Task: Search one way flight ticket for 2 adults, 4 children and 1 infant on lap in business from Huntsville: Huntsville International Airport(carl T. Jones Field) to Fort Wayne: Fort Wayne International Airport on 5-4-2023. Choice of flights is Royal air maroc. Number of bags: 8 checked bags. Price is upto 98000. Outbound departure time preference is 23:30.
Action: Mouse moved to (323, 269)
Screenshot: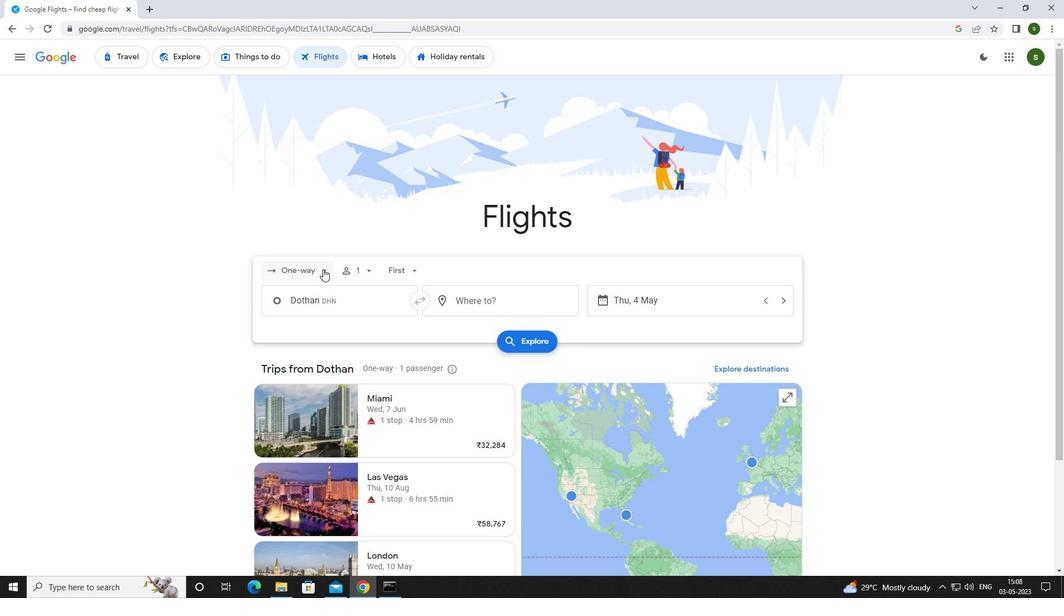 
Action: Mouse pressed left at (323, 269)
Screenshot: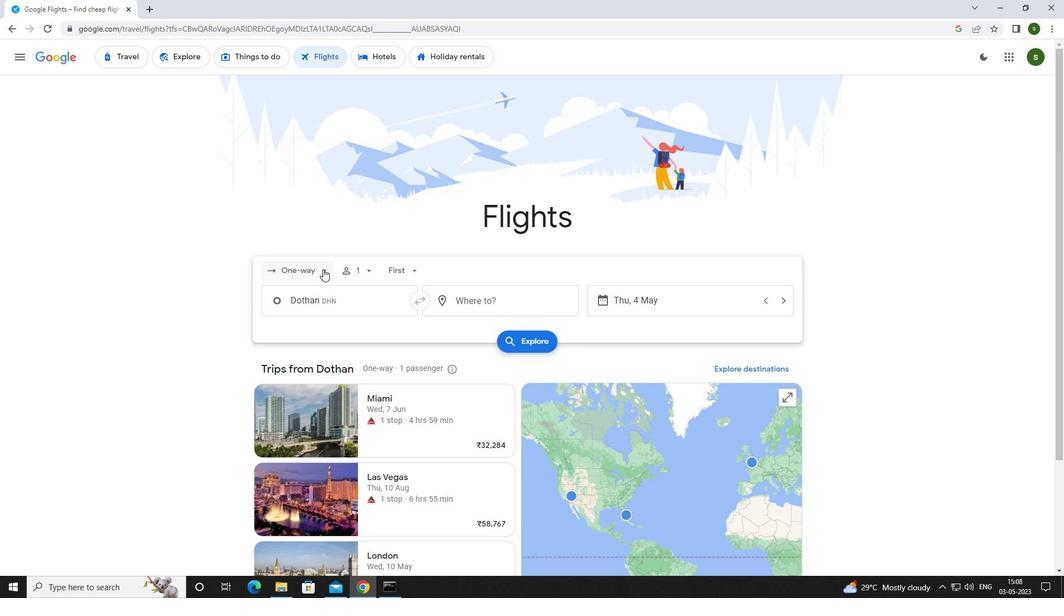 
Action: Mouse moved to (327, 321)
Screenshot: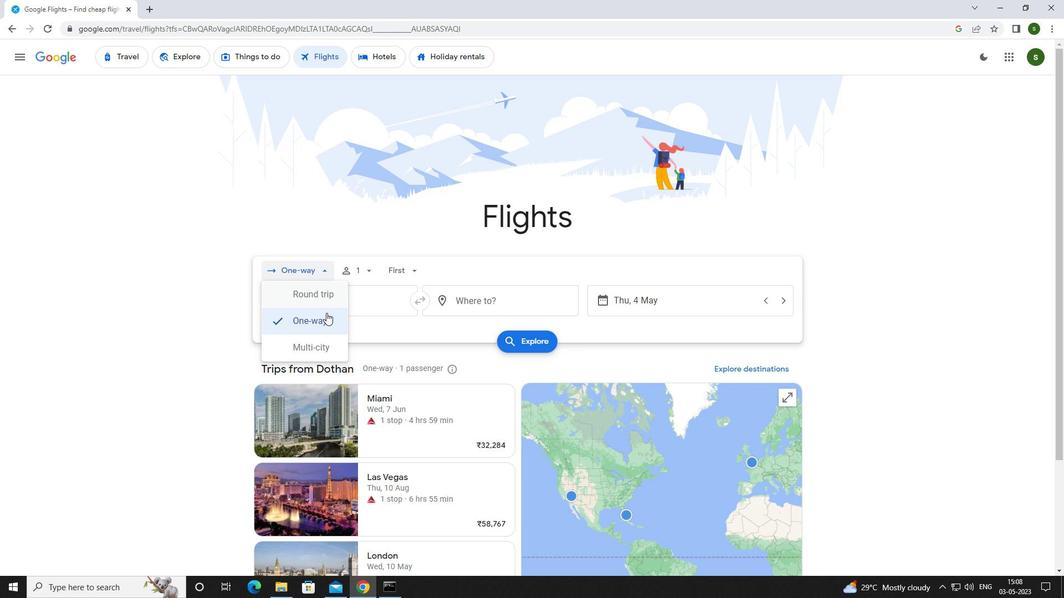 
Action: Mouse pressed left at (327, 321)
Screenshot: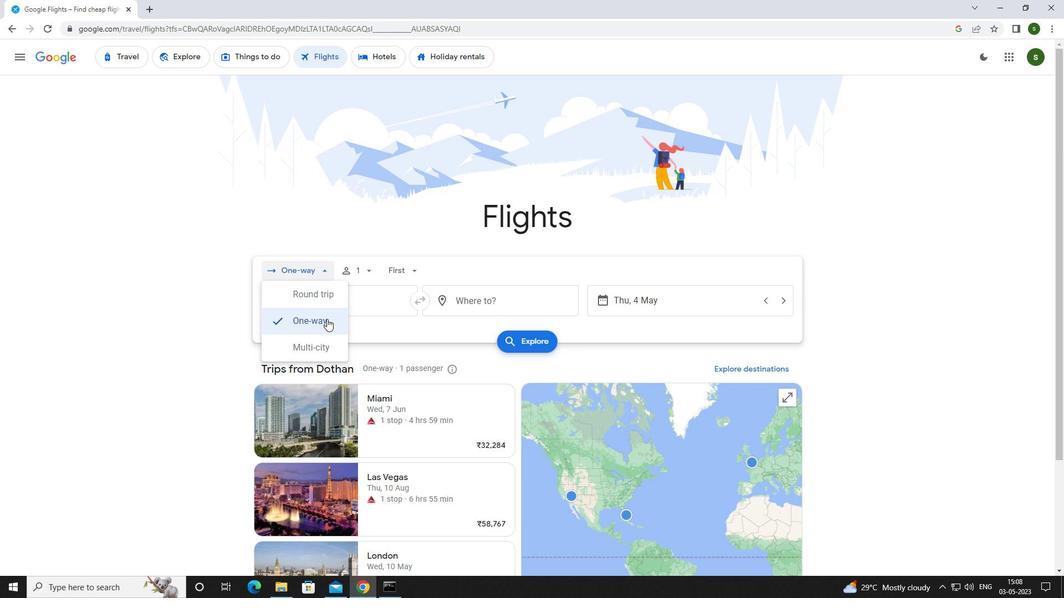 
Action: Mouse moved to (362, 267)
Screenshot: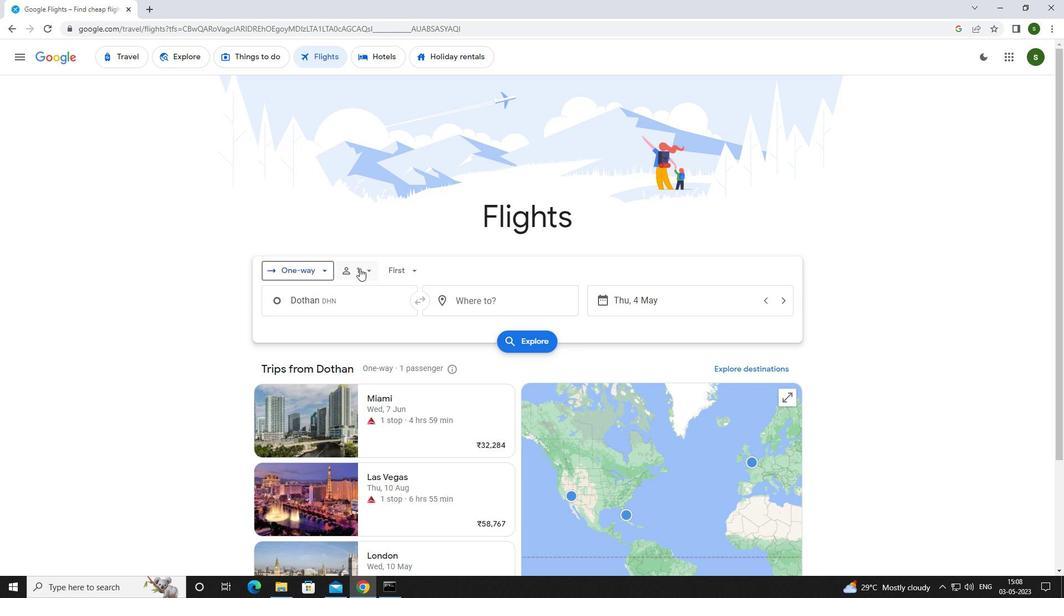 
Action: Mouse pressed left at (362, 267)
Screenshot: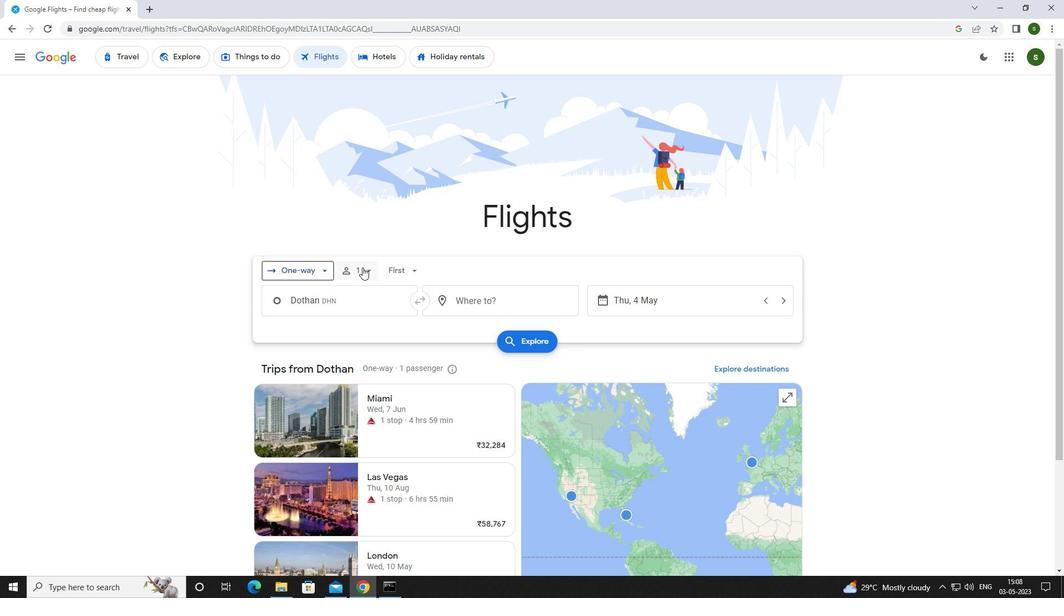
Action: Mouse moved to (451, 300)
Screenshot: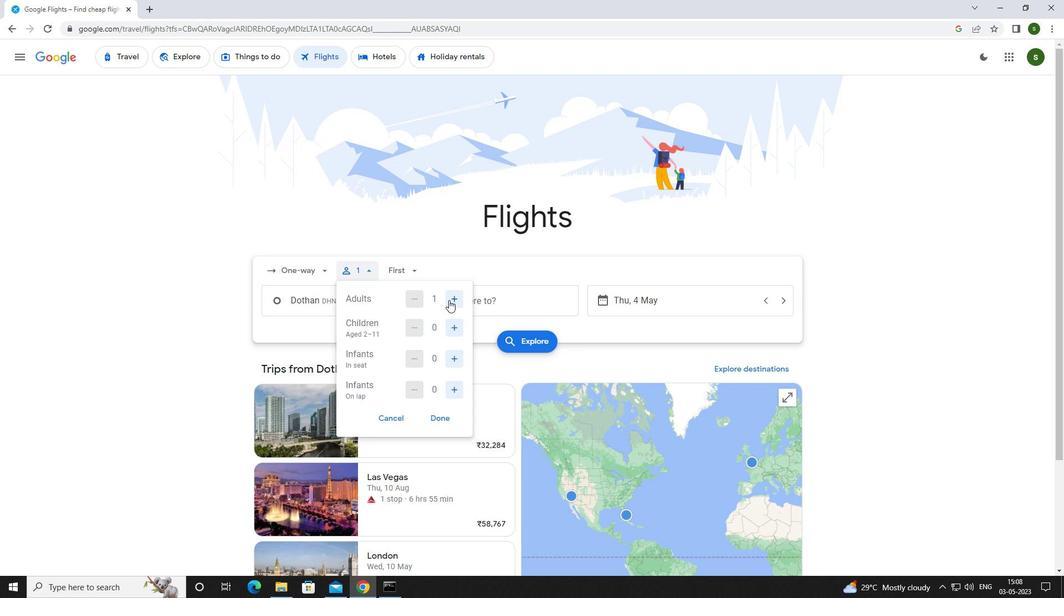
Action: Mouse pressed left at (451, 300)
Screenshot: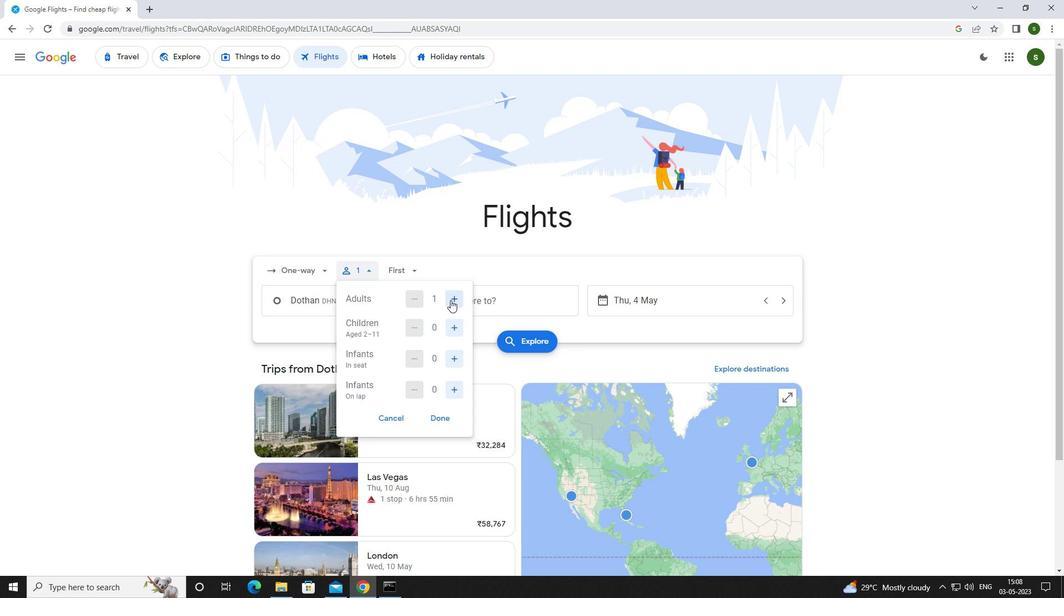 
Action: Mouse moved to (454, 322)
Screenshot: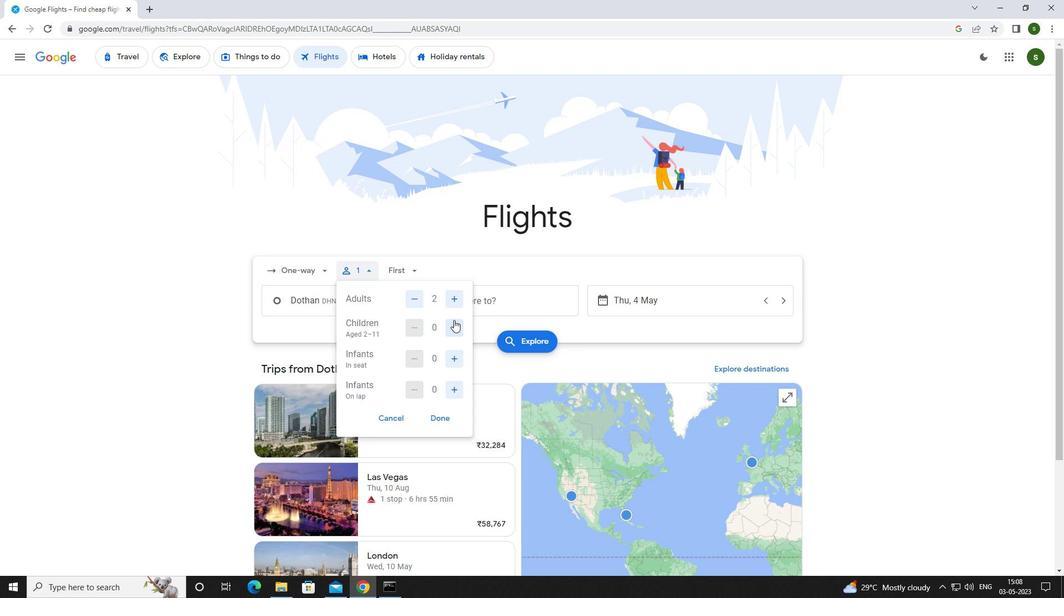 
Action: Mouse pressed left at (454, 322)
Screenshot: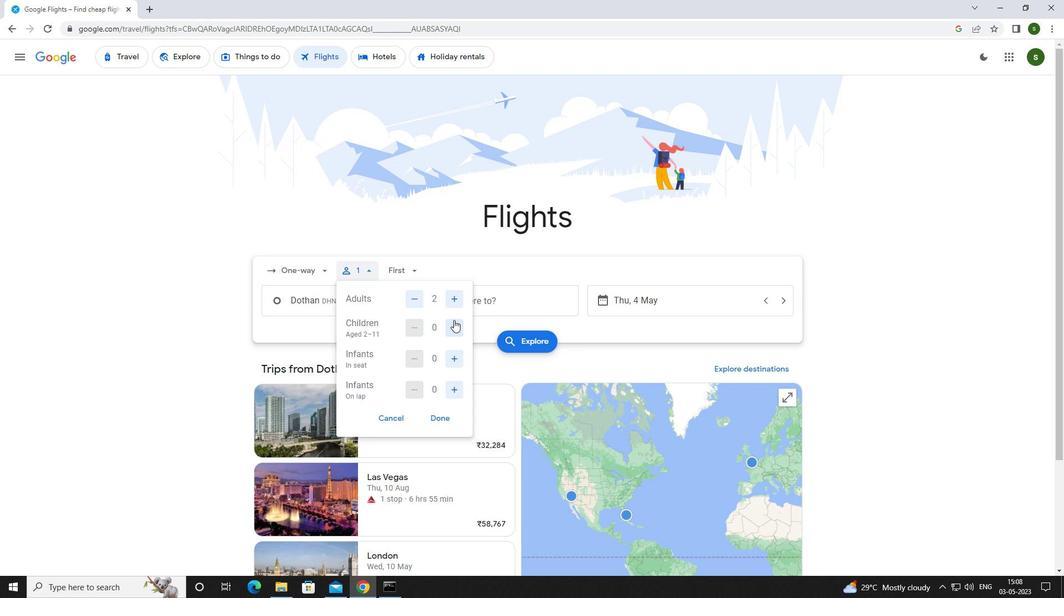 
Action: Mouse pressed left at (454, 322)
Screenshot: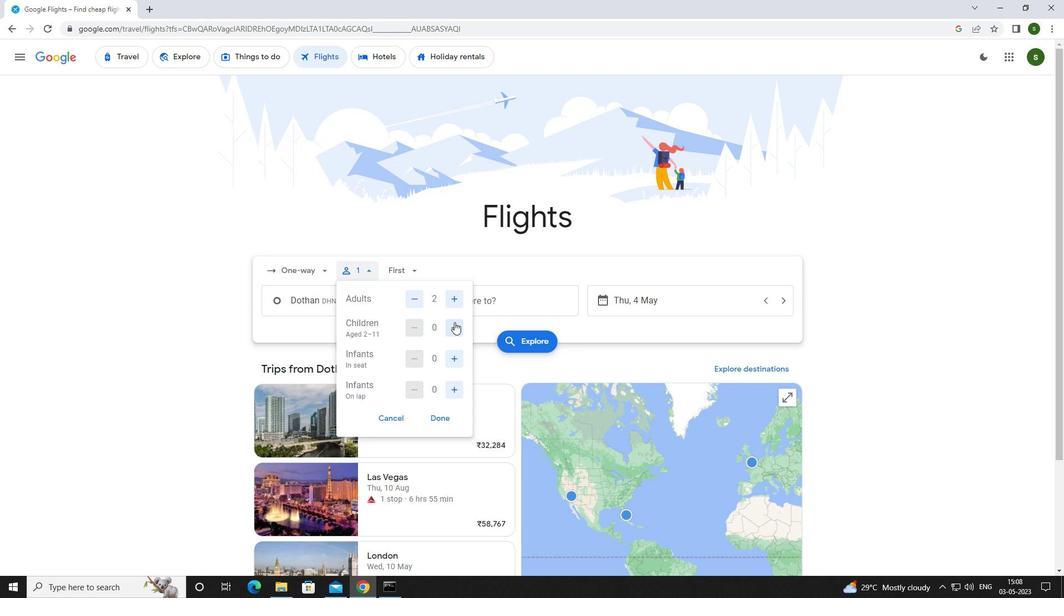 
Action: Mouse pressed left at (454, 322)
Screenshot: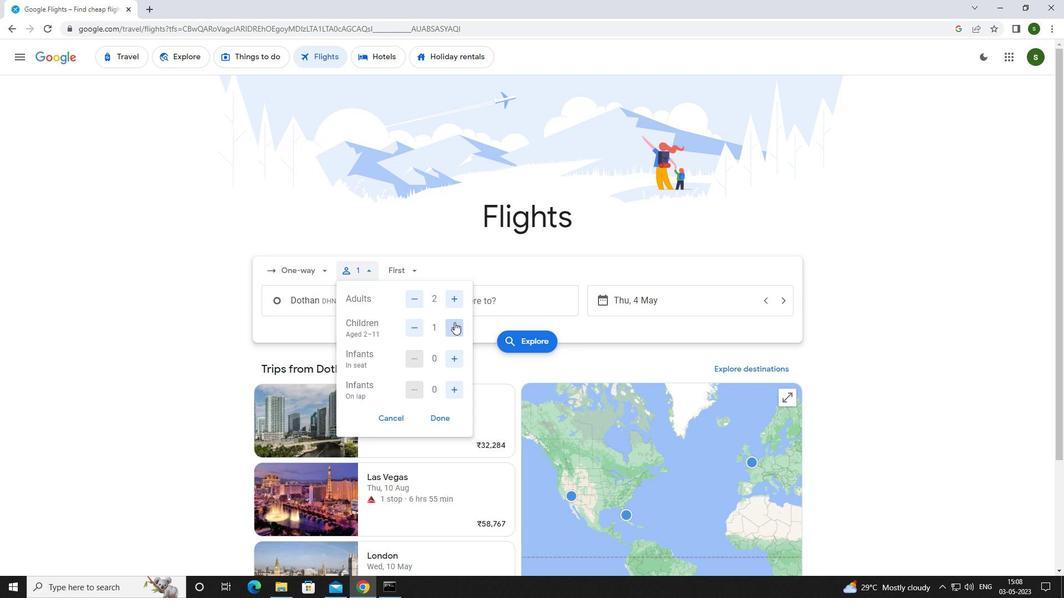 
Action: Mouse pressed left at (454, 322)
Screenshot: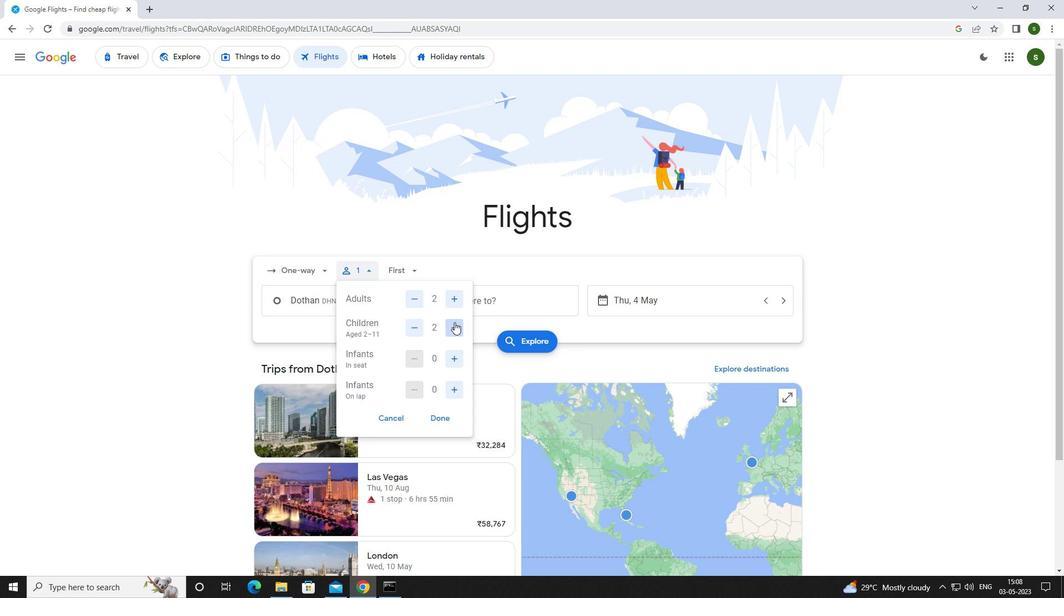 
Action: Mouse moved to (455, 391)
Screenshot: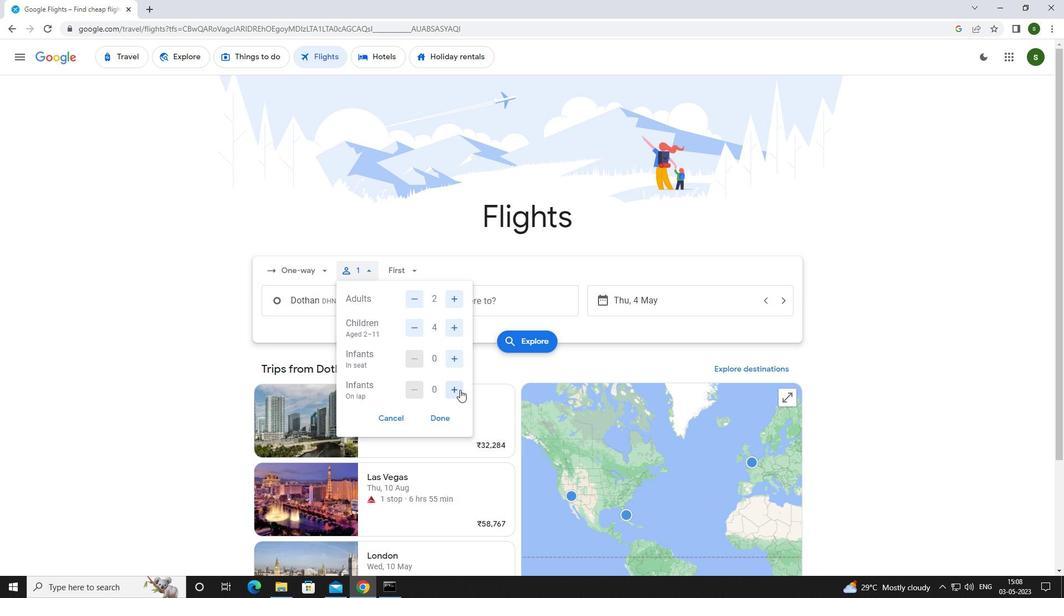 
Action: Mouse pressed left at (455, 391)
Screenshot: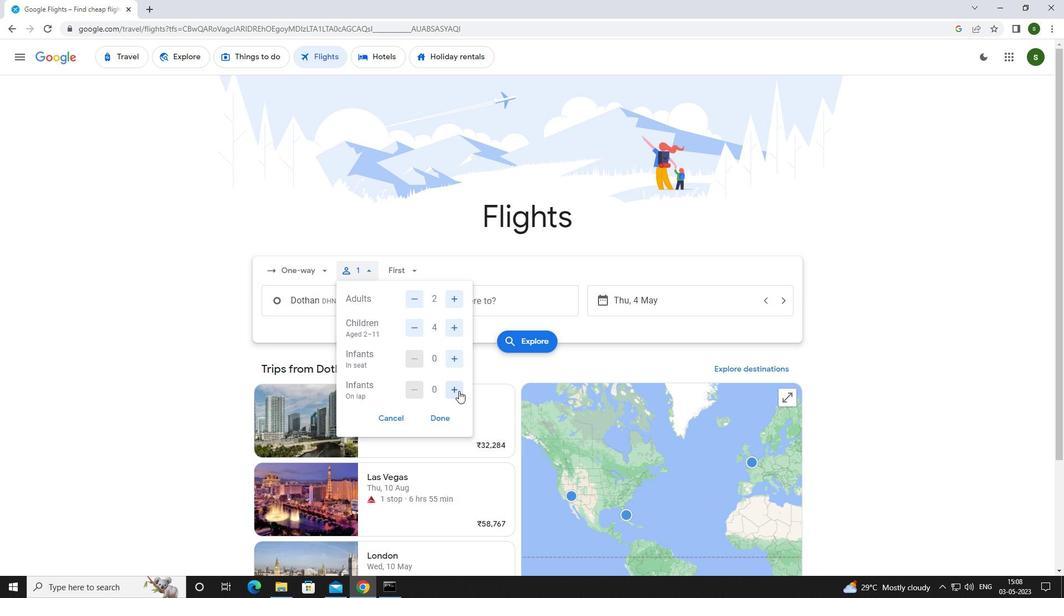 
Action: Mouse moved to (414, 268)
Screenshot: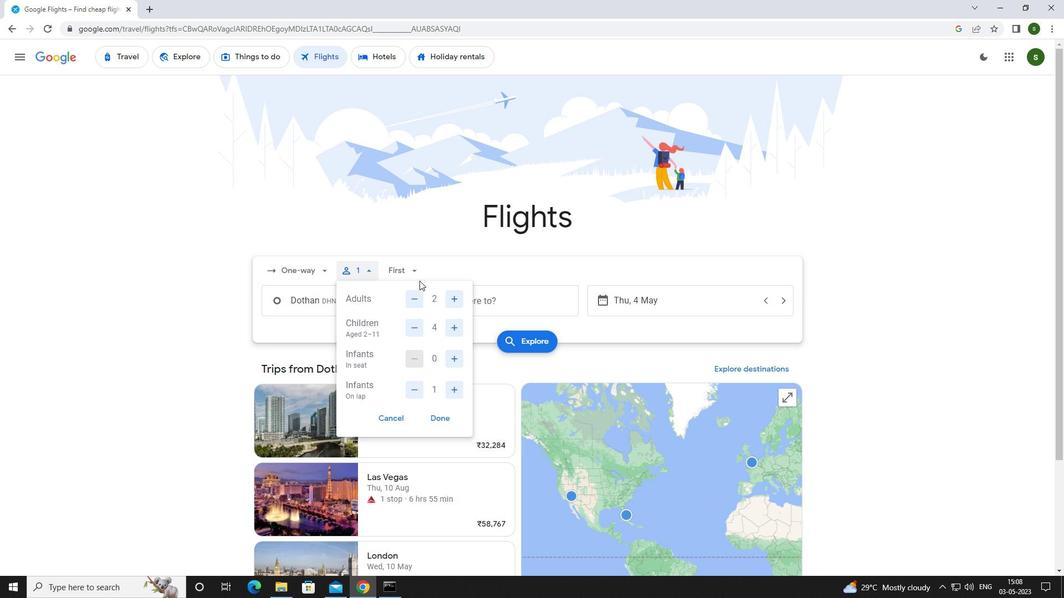 
Action: Mouse pressed left at (414, 268)
Screenshot: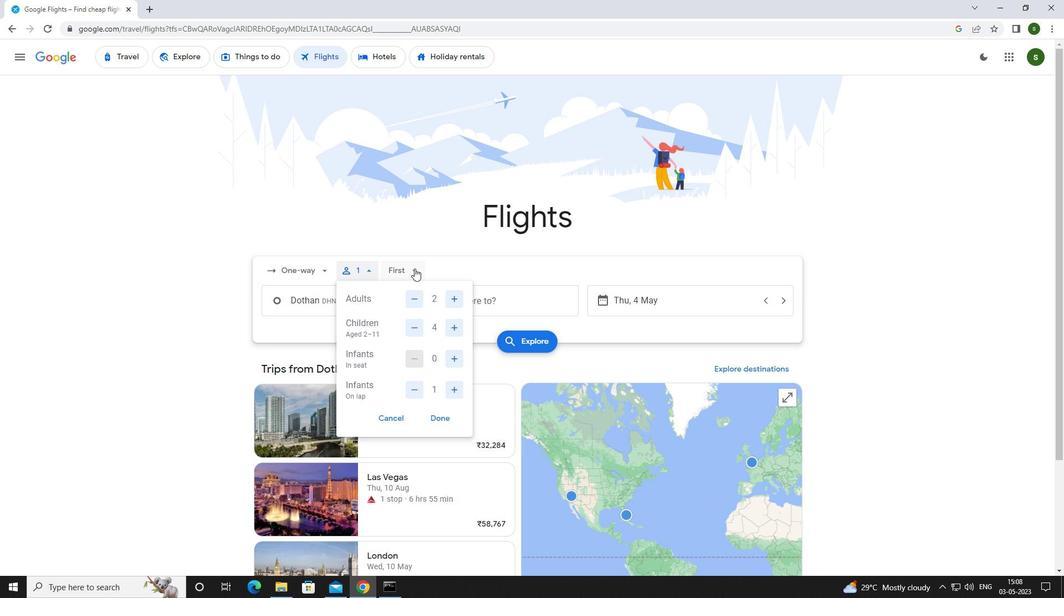 
Action: Mouse moved to (427, 344)
Screenshot: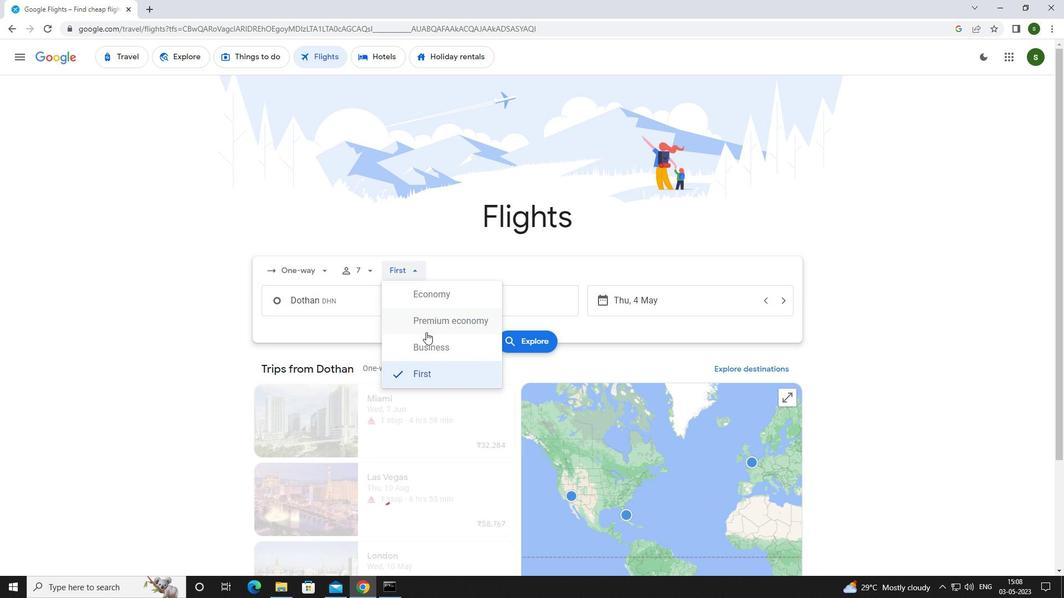 
Action: Mouse pressed left at (427, 344)
Screenshot: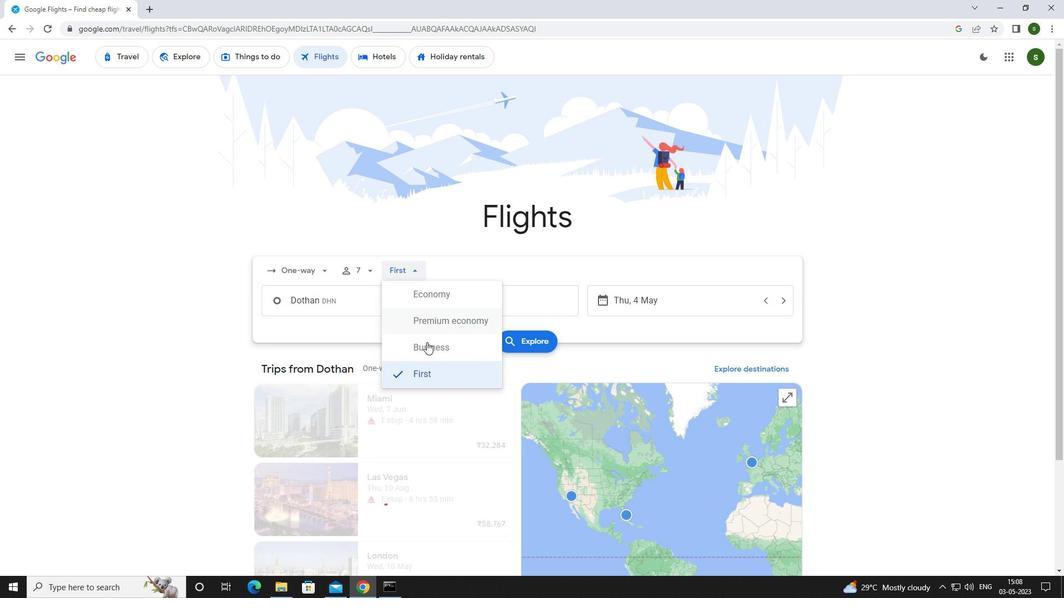 
Action: Mouse moved to (369, 308)
Screenshot: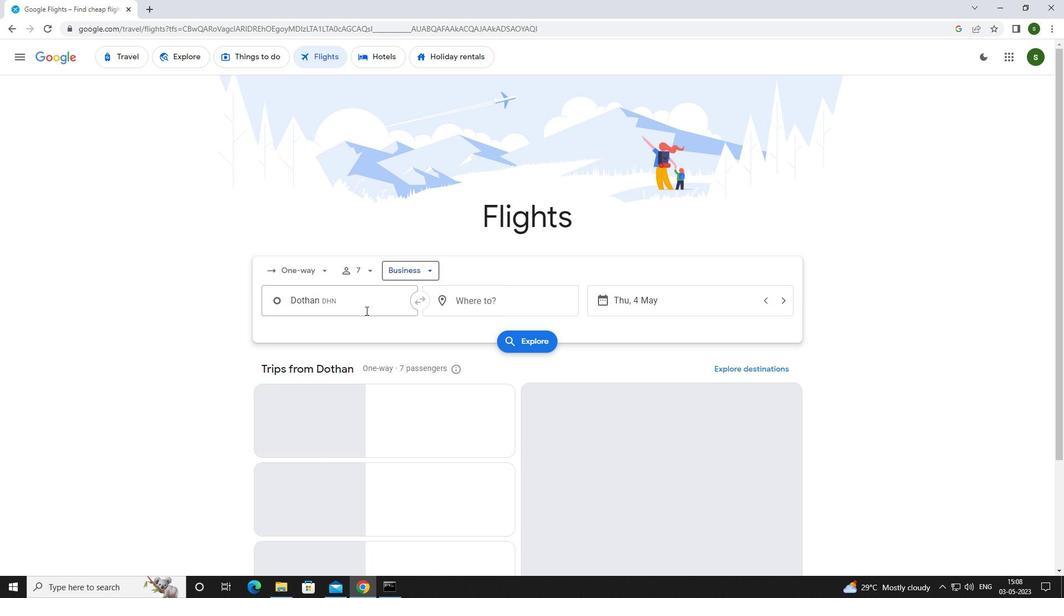 
Action: Mouse pressed left at (369, 308)
Screenshot: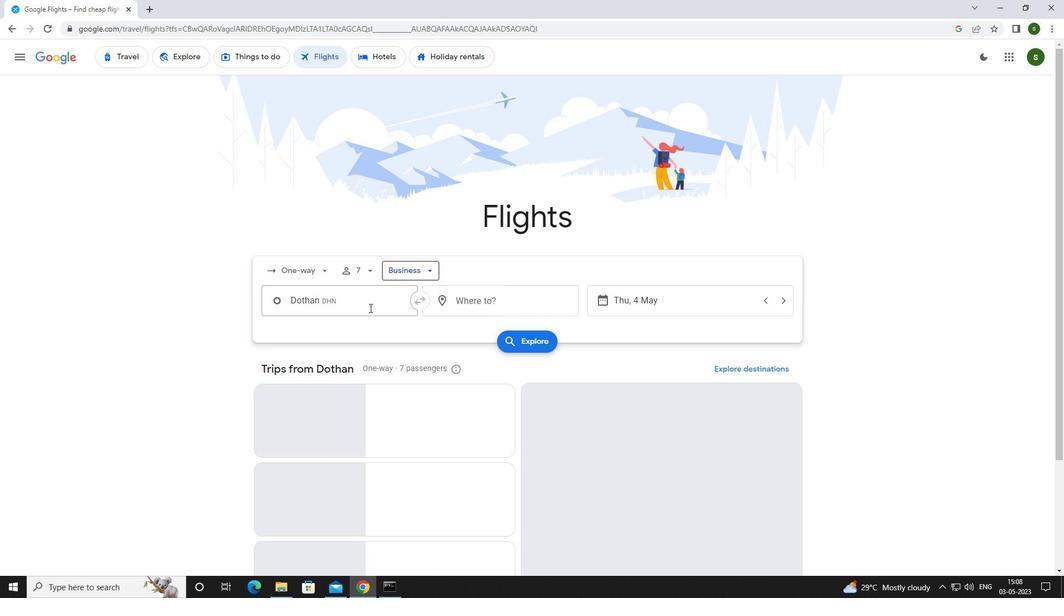 
Action: Mouse moved to (370, 306)
Screenshot: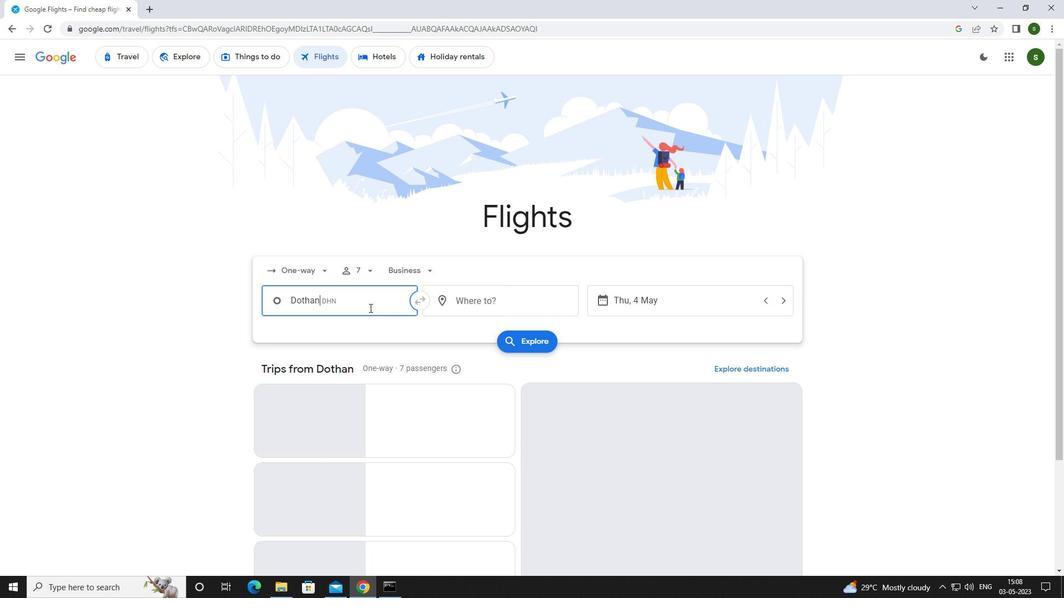 
Action: Key pressed <Key.caps_lock>h<Key.caps_lock>untsvill
Screenshot: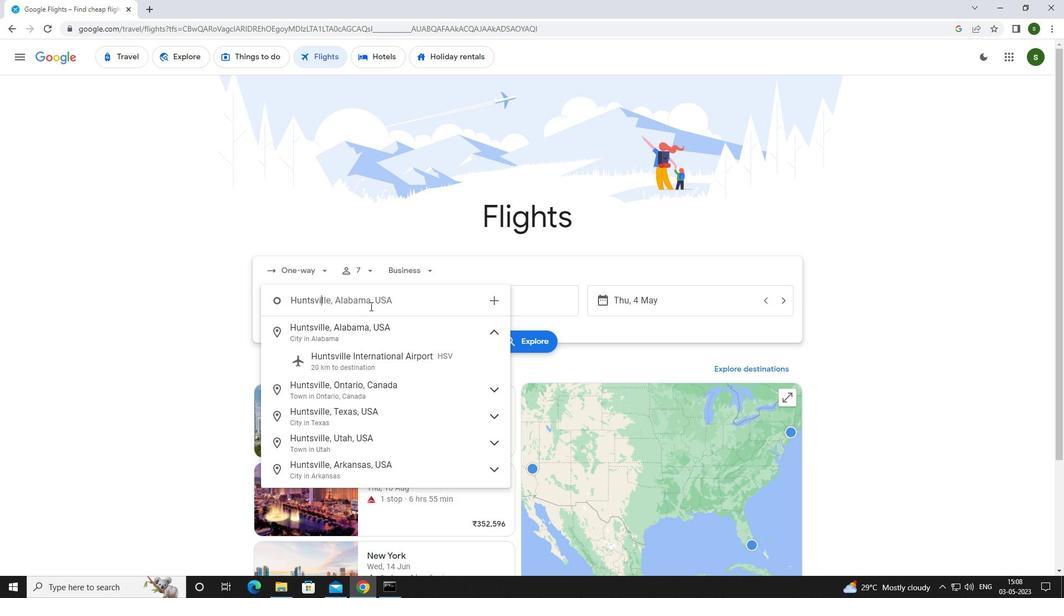 
Action: Mouse moved to (385, 354)
Screenshot: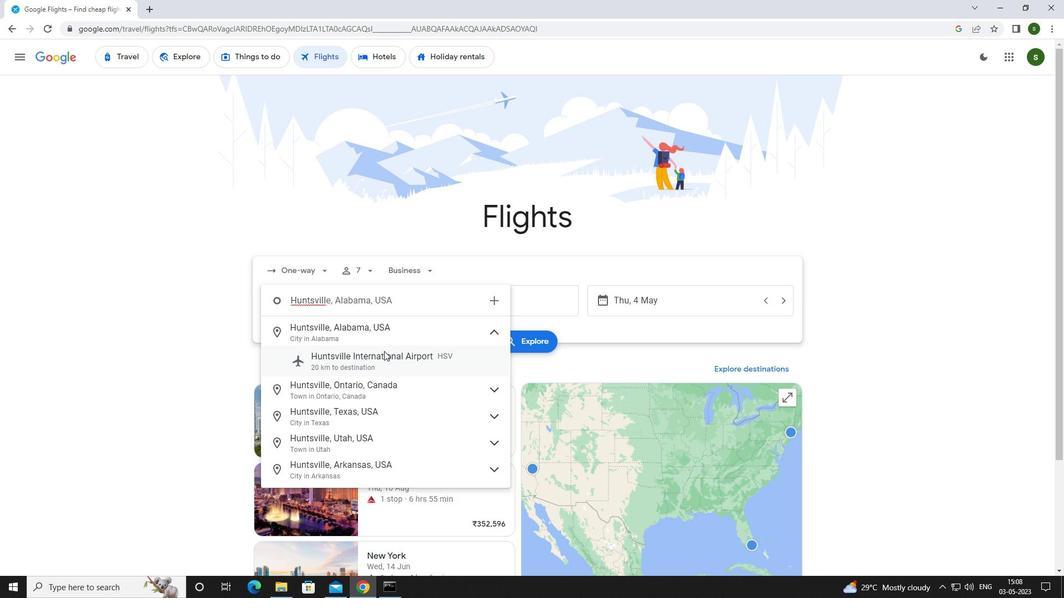 
Action: Mouse pressed left at (385, 354)
Screenshot: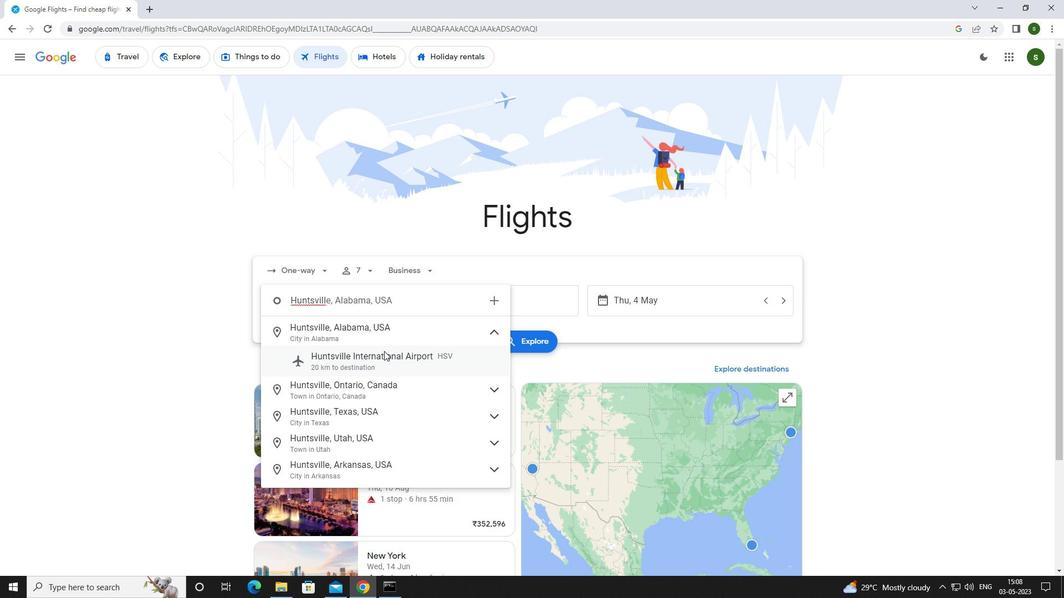 
Action: Mouse moved to (502, 308)
Screenshot: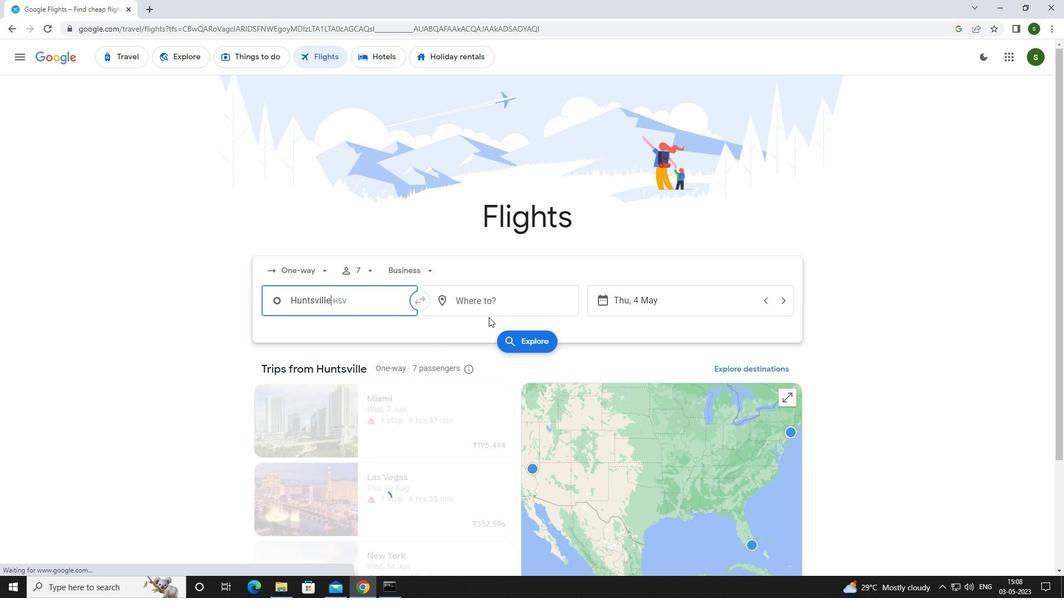
Action: Mouse pressed left at (502, 308)
Screenshot: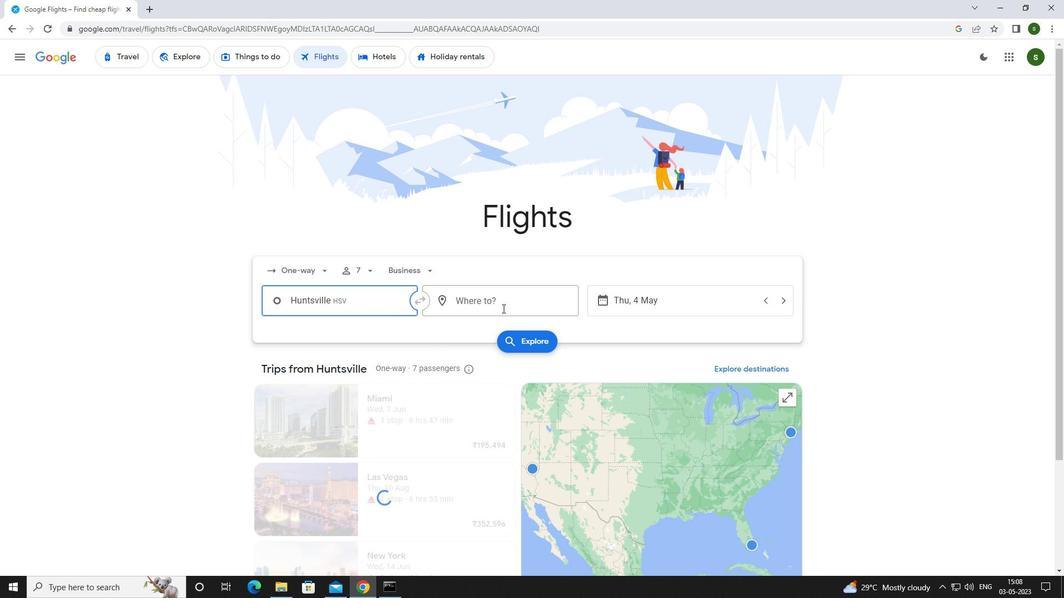 
Action: Mouse moved to (504, 307)
Screenshot: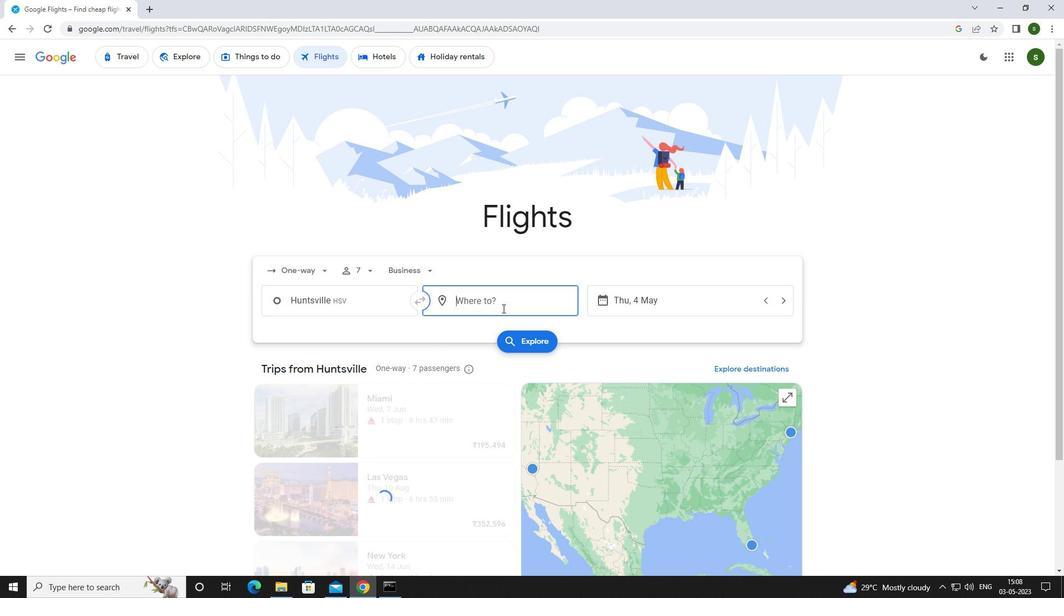 
Action: Key pressed <Key.caps_lock>f<Key.caps_lock>ort<Key.space><Key.caps_lock>w<Key.caps_lock>A
Screenshot: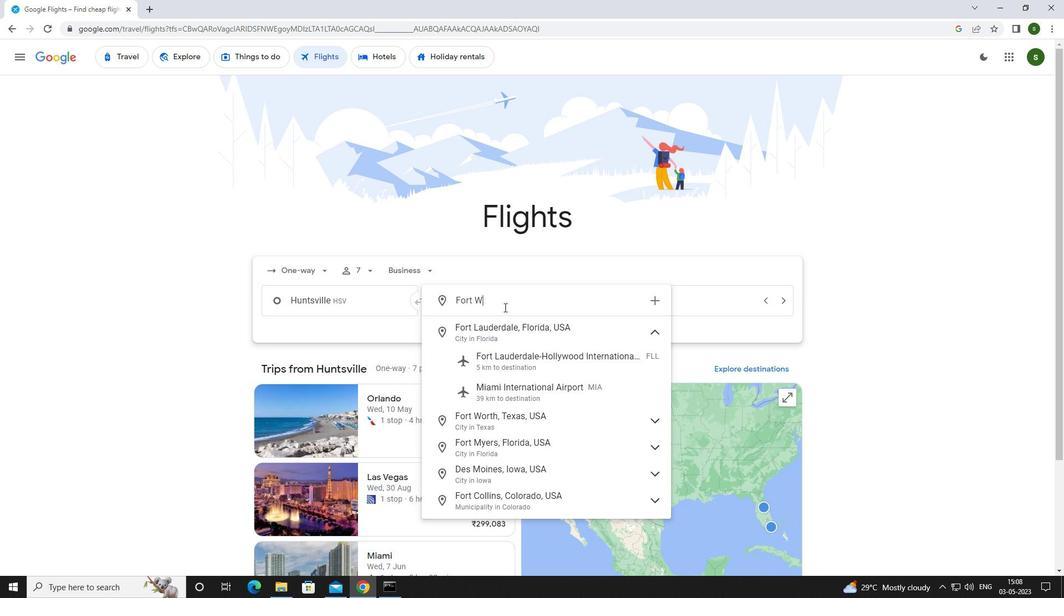 
Action: Mouse moved to (520, 359)
Screenshot: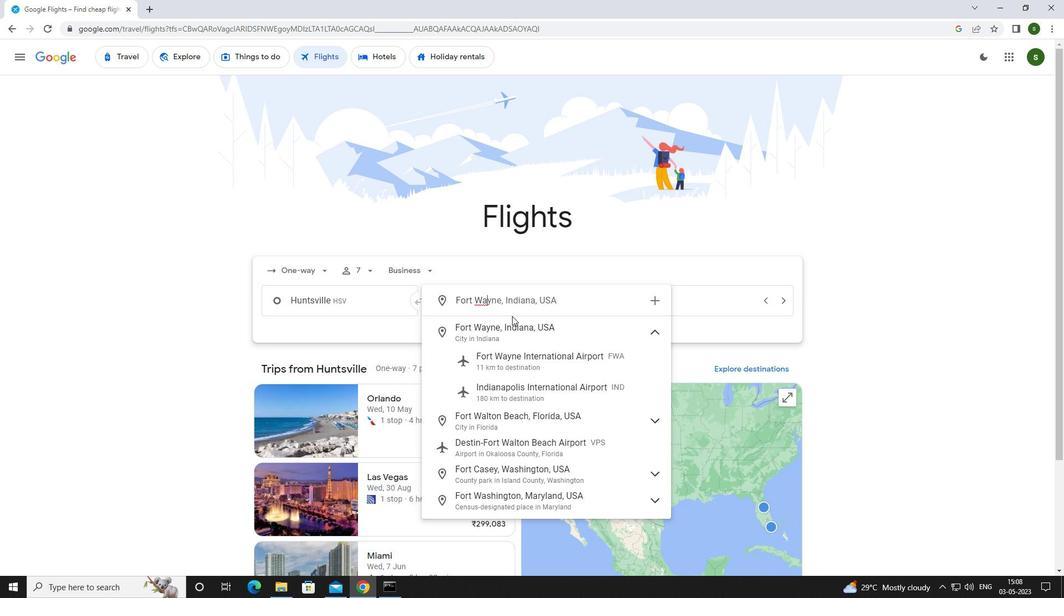 
Action: Mouse pressed left at (520, 359)
Screenshot: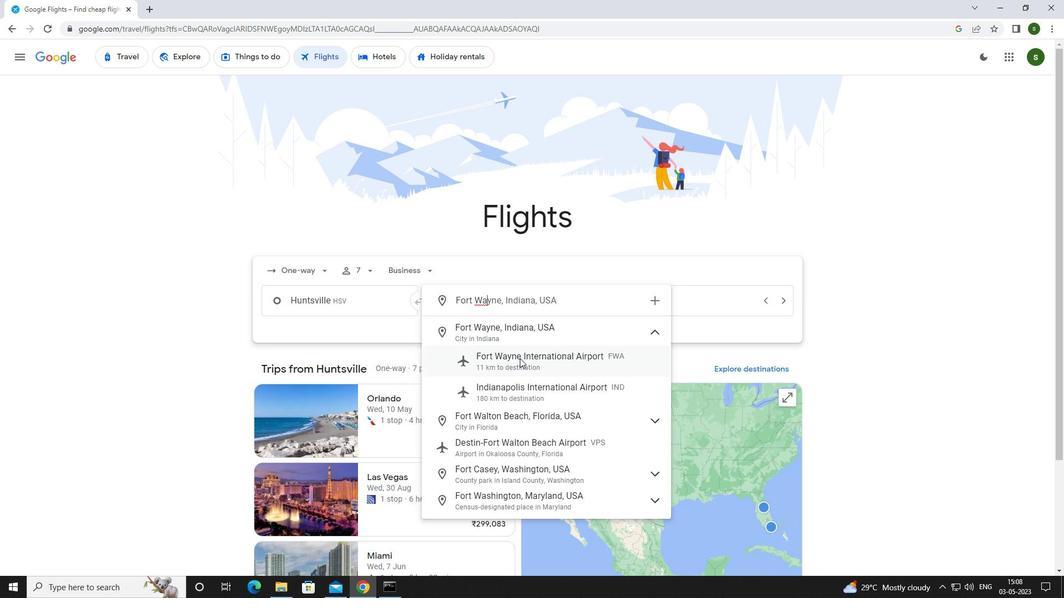 
Action: Mouse moved to (674, 296)
Screenshot: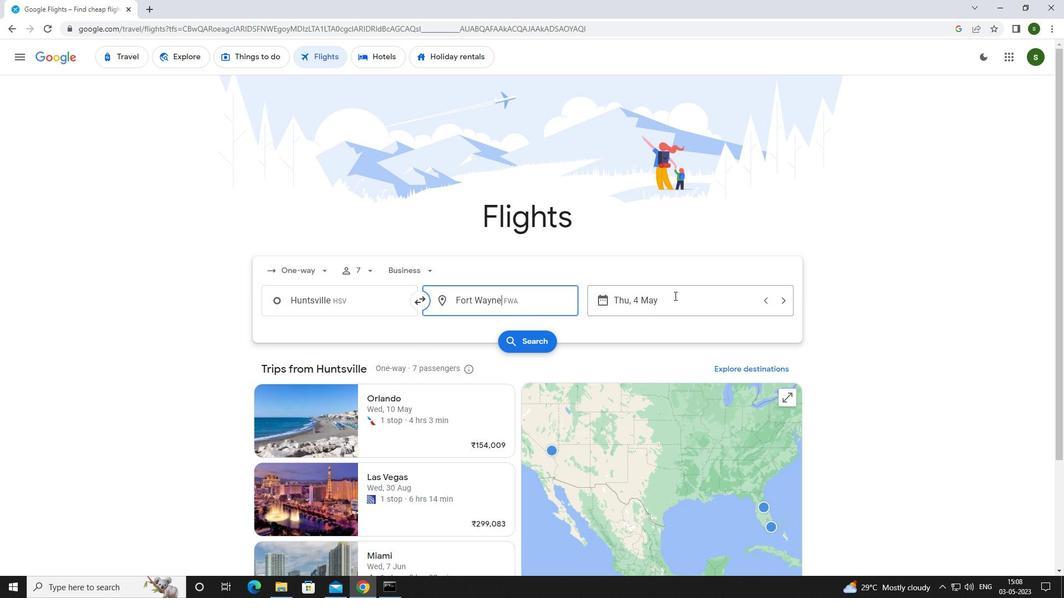 
Action: Mouse pressed left at (674, 296)
Screenshot: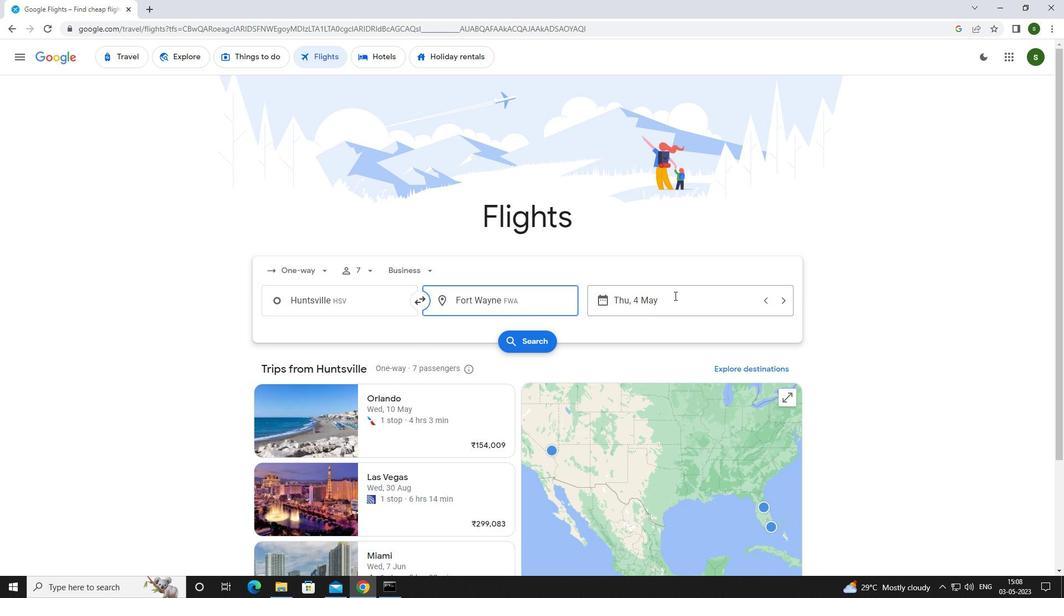 
Action: Mouse moved to (512, 375)
Screenshot: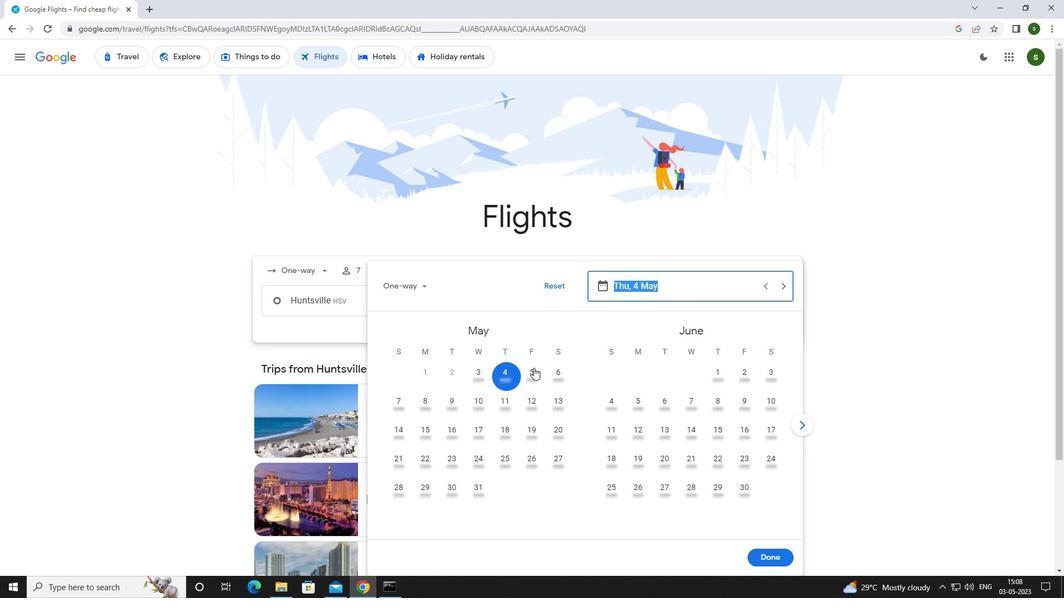 
Action: Mouse pressed left at (512, 375)
Screenshot: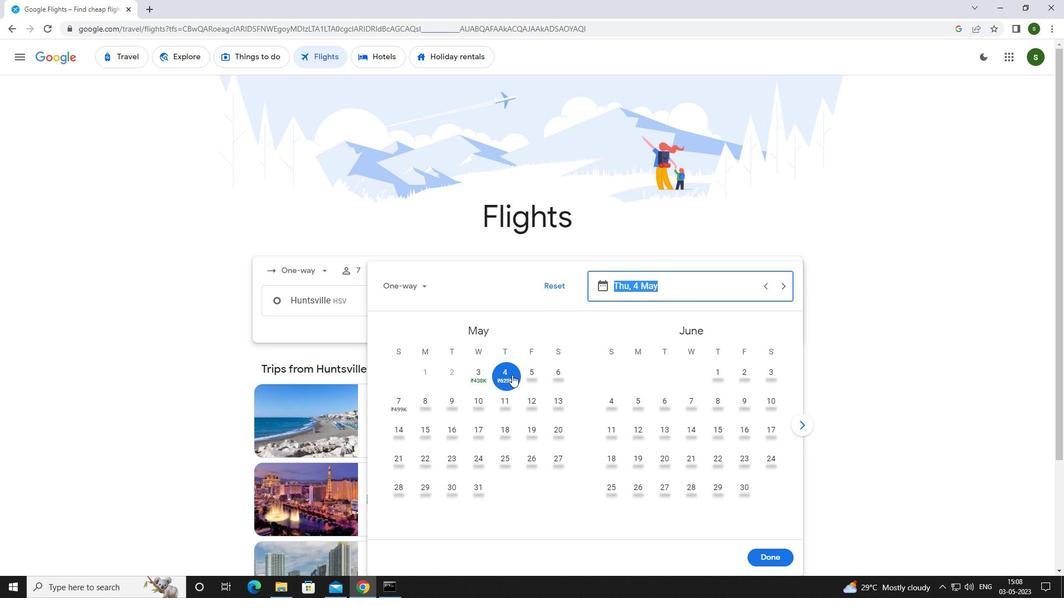 
Action: Mouse moved to (766, 557)
Screenshot: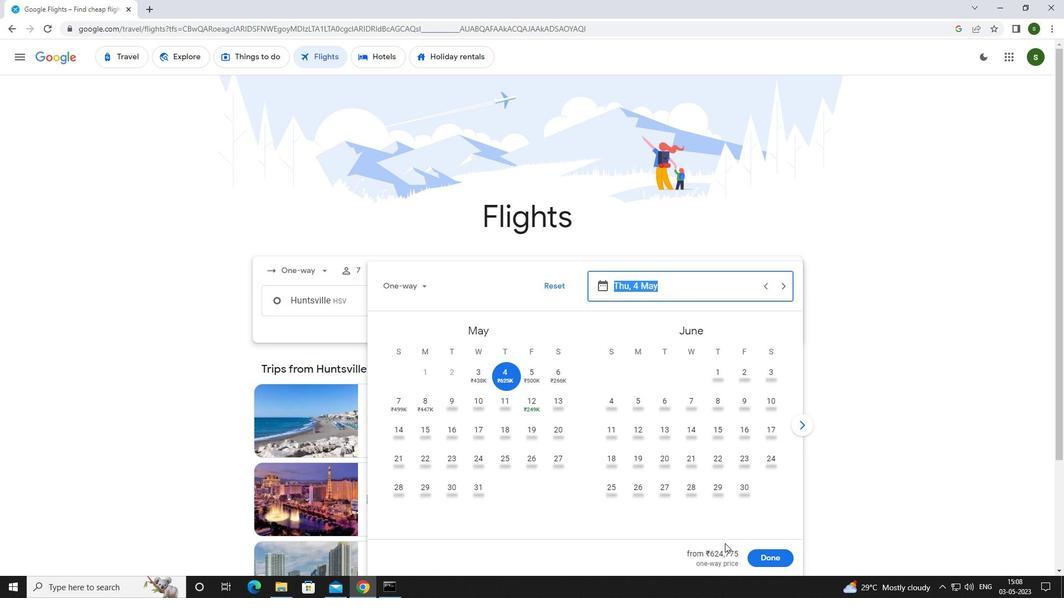 
Action: Mouse pressed left at (766, 557)
Screenshot: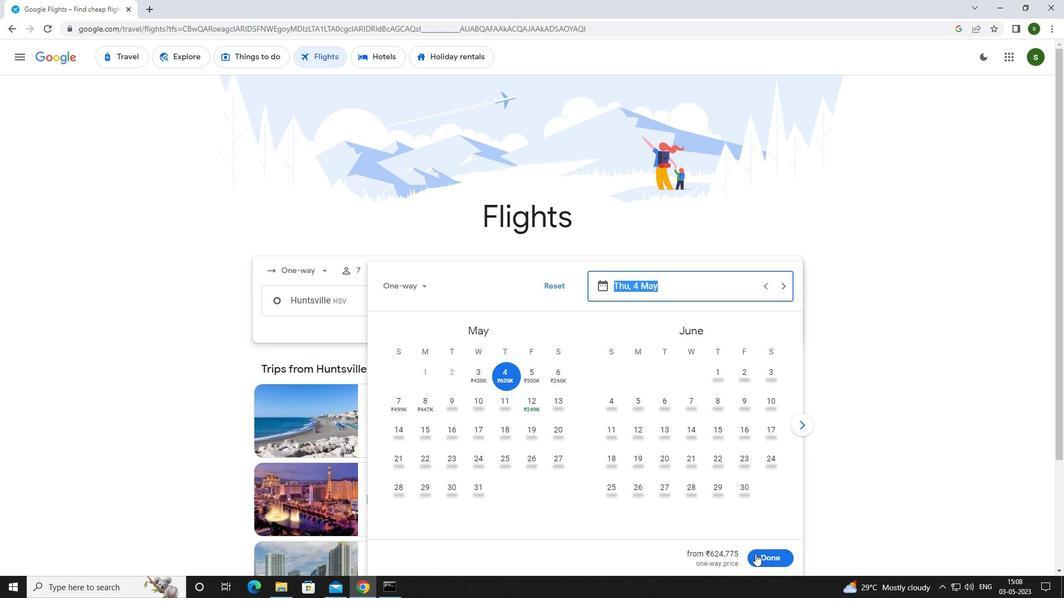 
Action: Mouse moved to (515, 344)
Screenshot: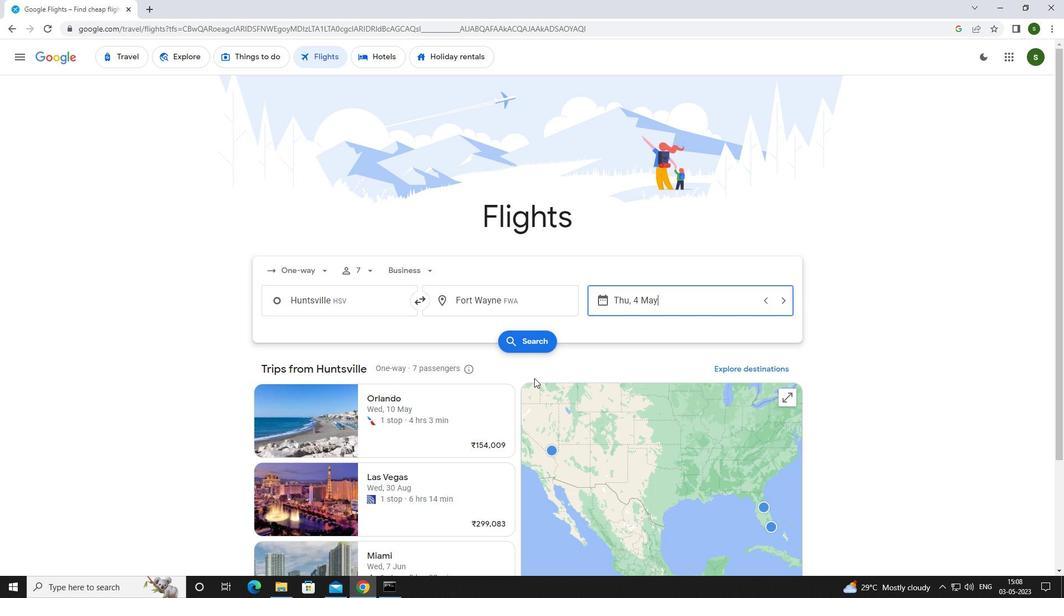 
Action: Mouse pressed left at (515, 344)
Screenshot: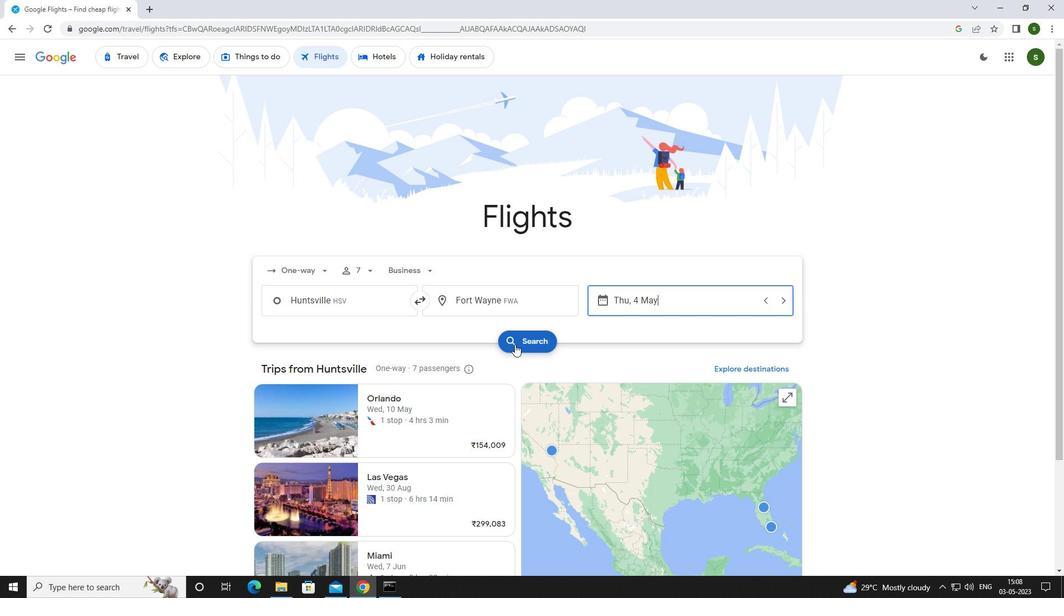 
Action: Mouse moved to (275, 162)
Screenshot: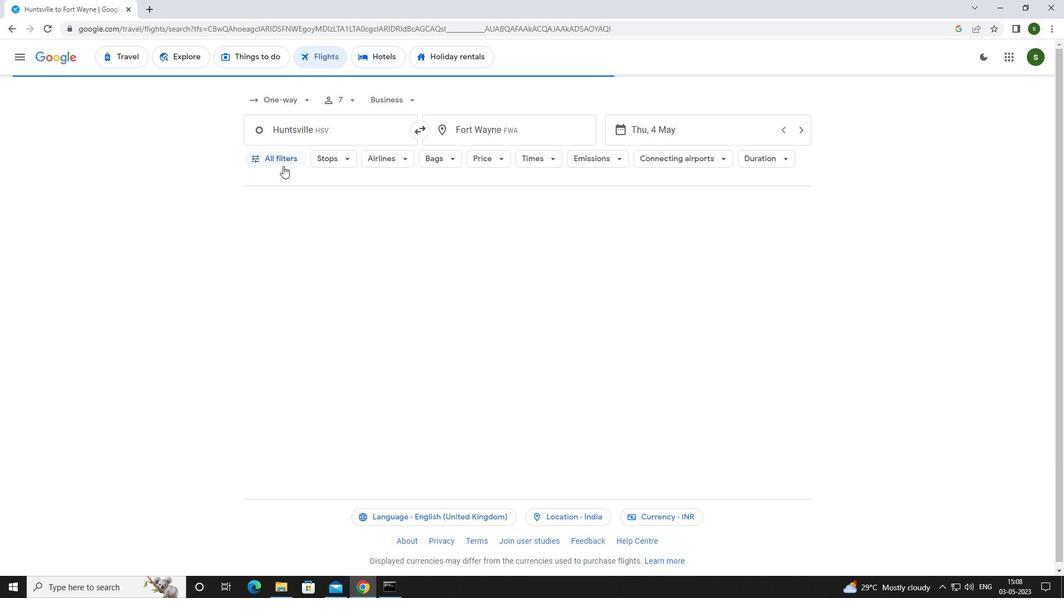 
Action: Mouse pressed left at (275, 162)
Screenshot: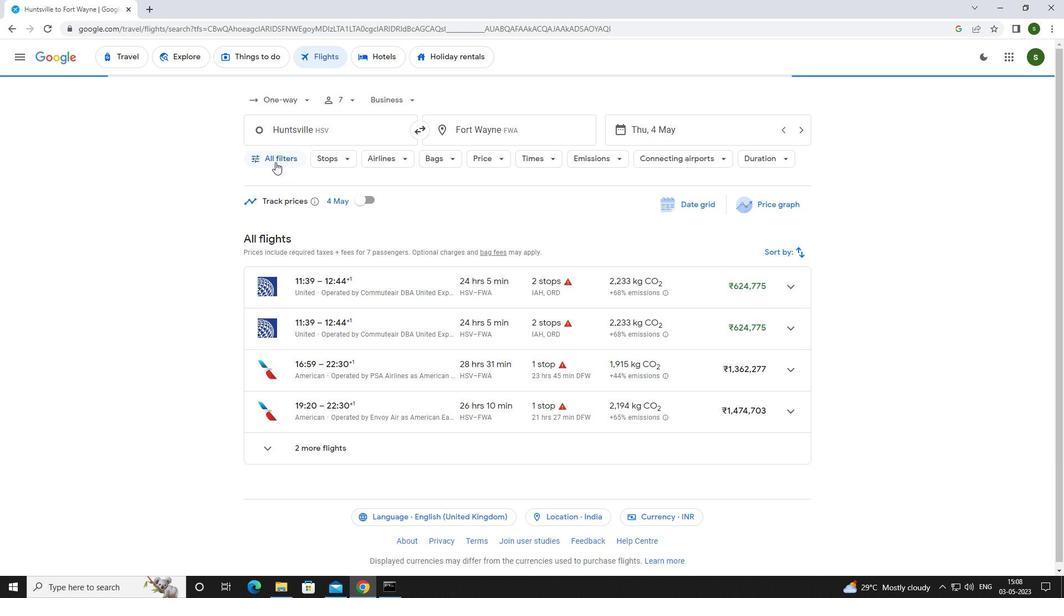 
Action: Mouse moved to (416, 395)
Screenshot: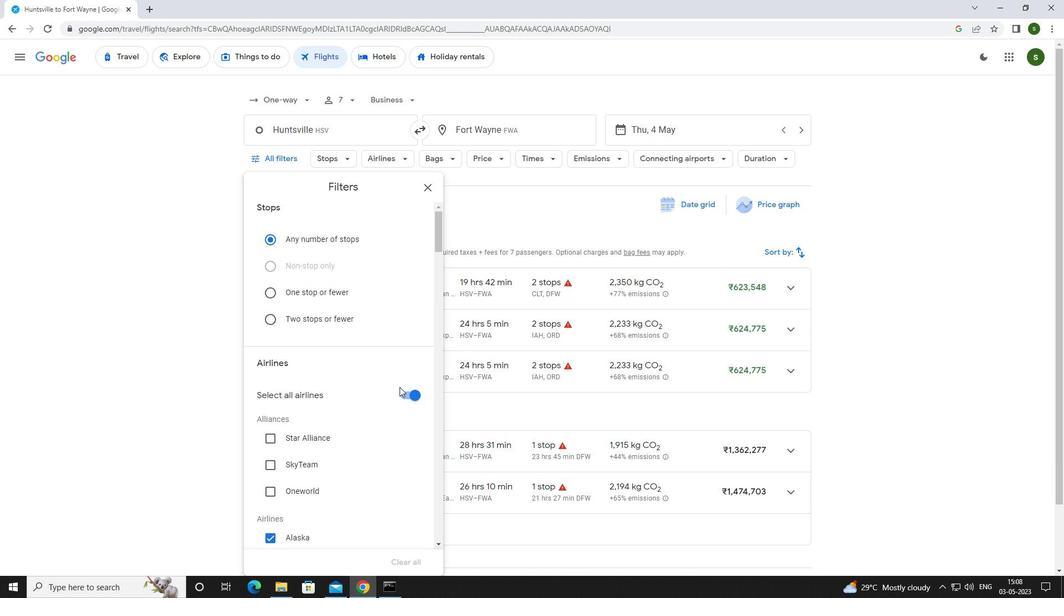 
Action: Mouse pressed left at (416, 395)
Screenshot: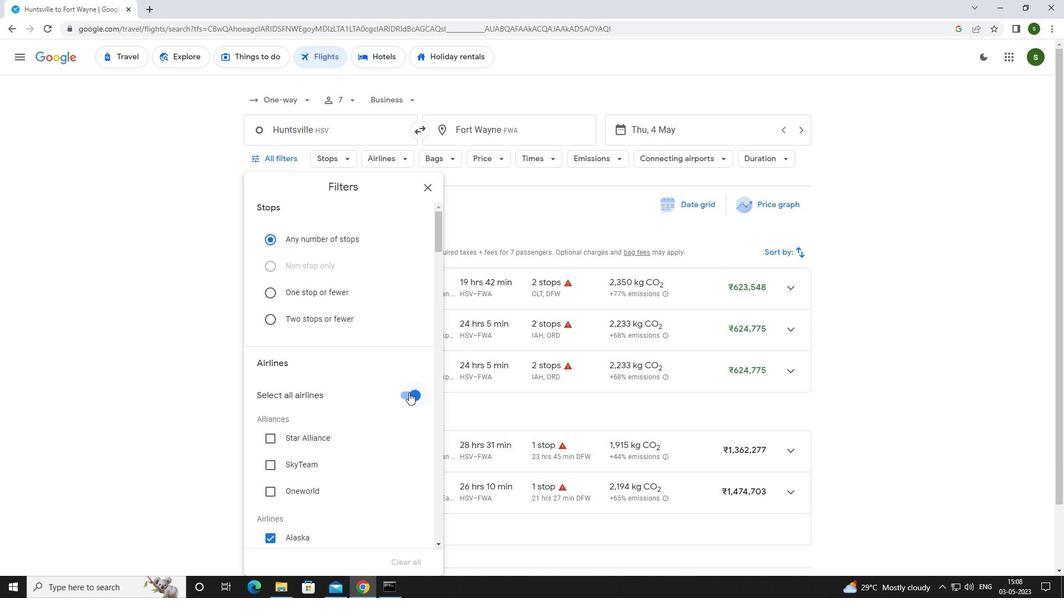 
Action: Mouse moved to (371, 340)
Screenshot: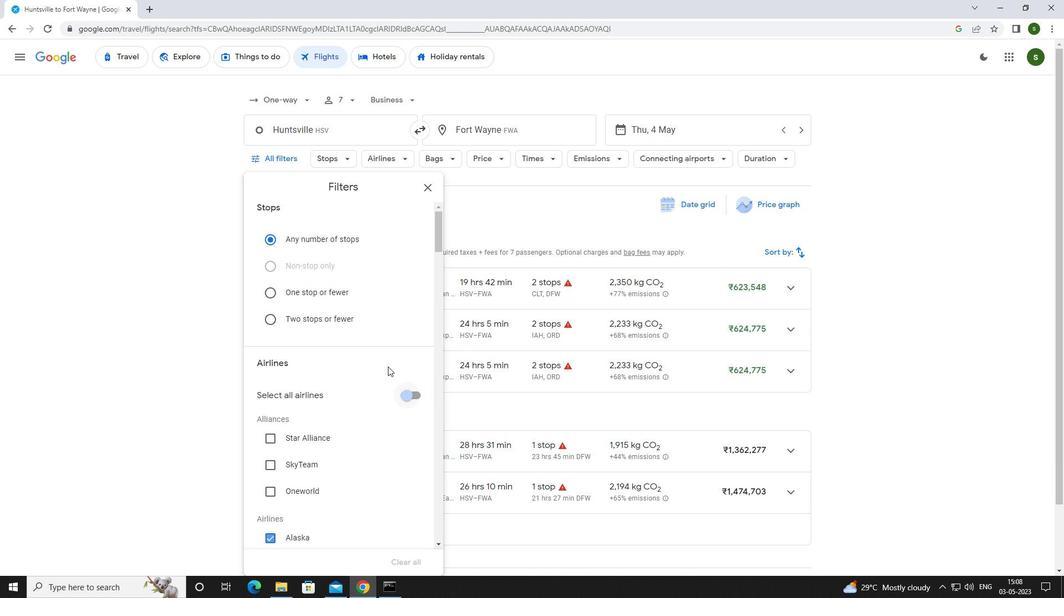 
Action: Mouse scrolled (371, 339) with delta (0, 0)
Screenshot: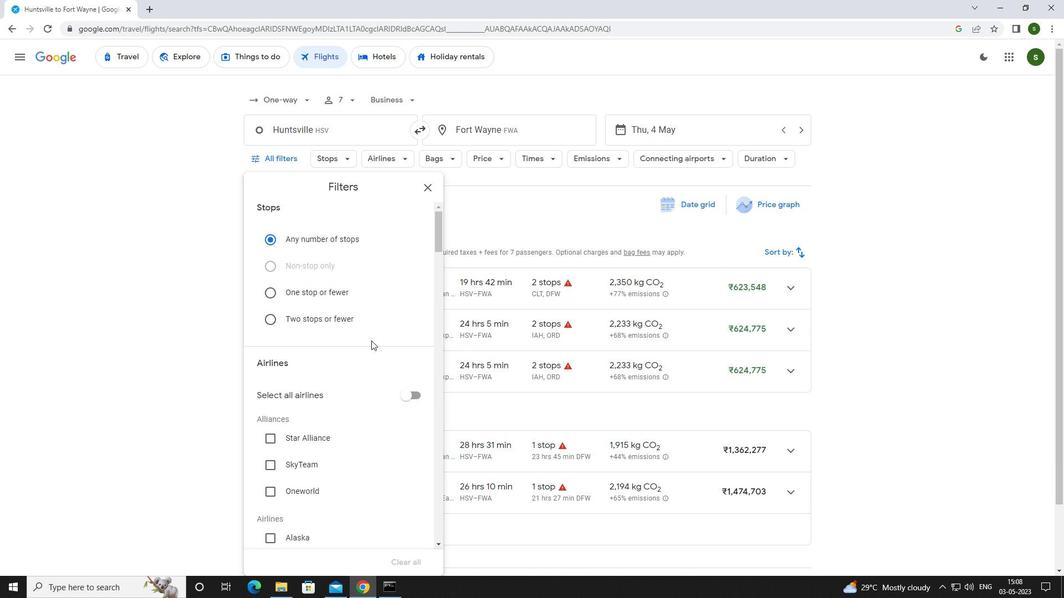 
Action: Mouse scrolled (371, 339) with delta (0, 0)
Screenshot: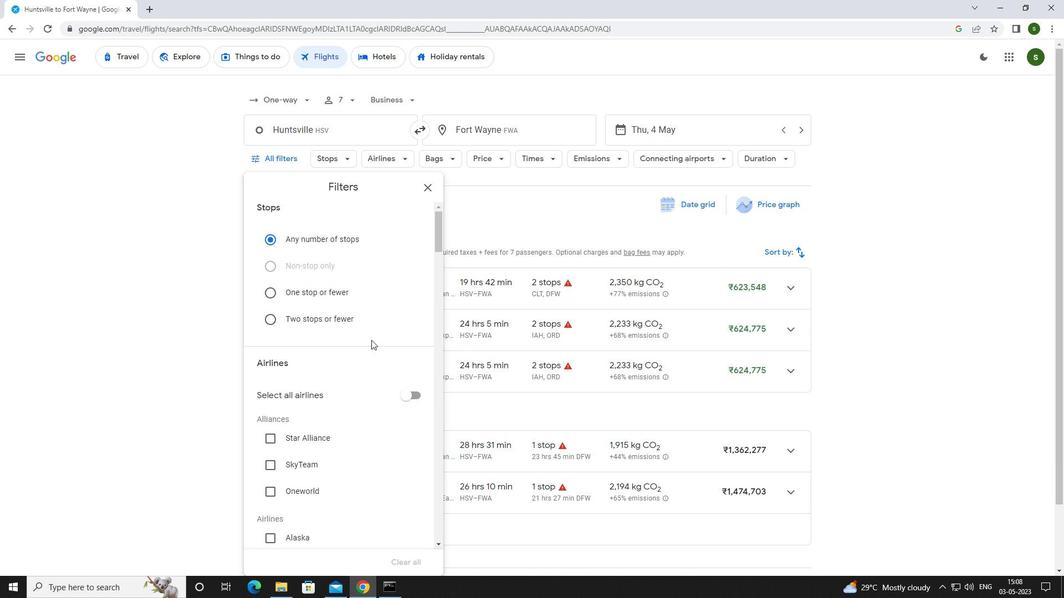 
Action: Mouse scrolled (371, 339) with delta (0, 0)
Screenshot: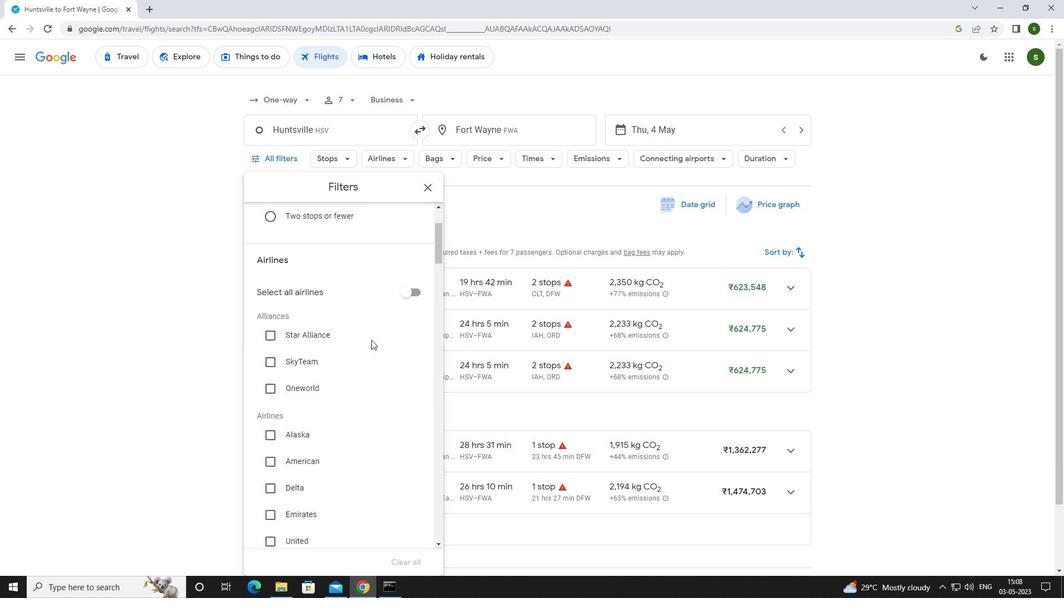 
Action: Mouse scrolled (371, 339) with delta (0, 0)
Screenshot: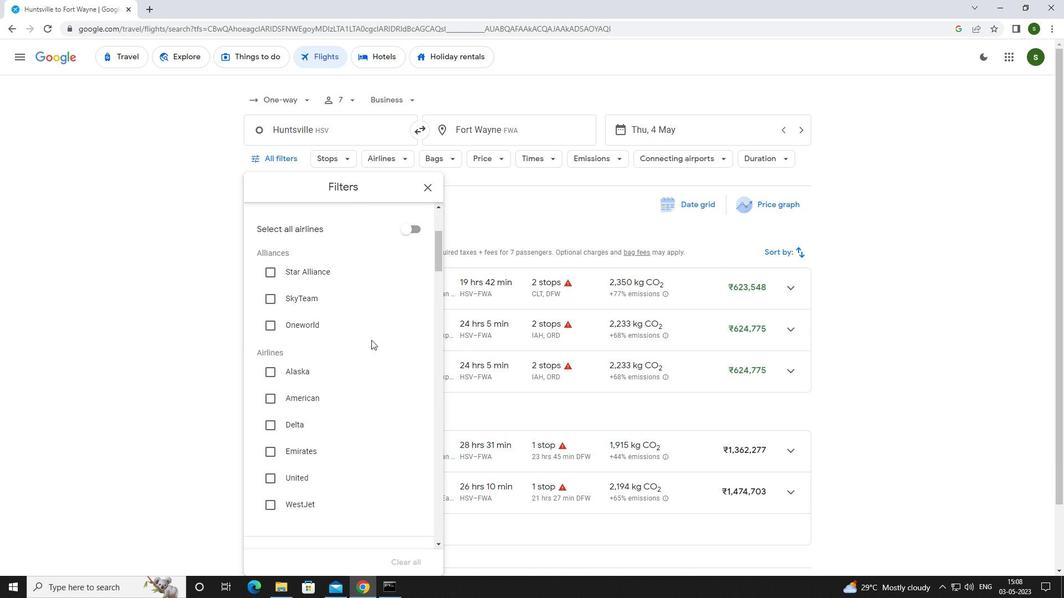 
Action: Mouse scrolled (371, 339) with delta (0, 0)
Screenshot: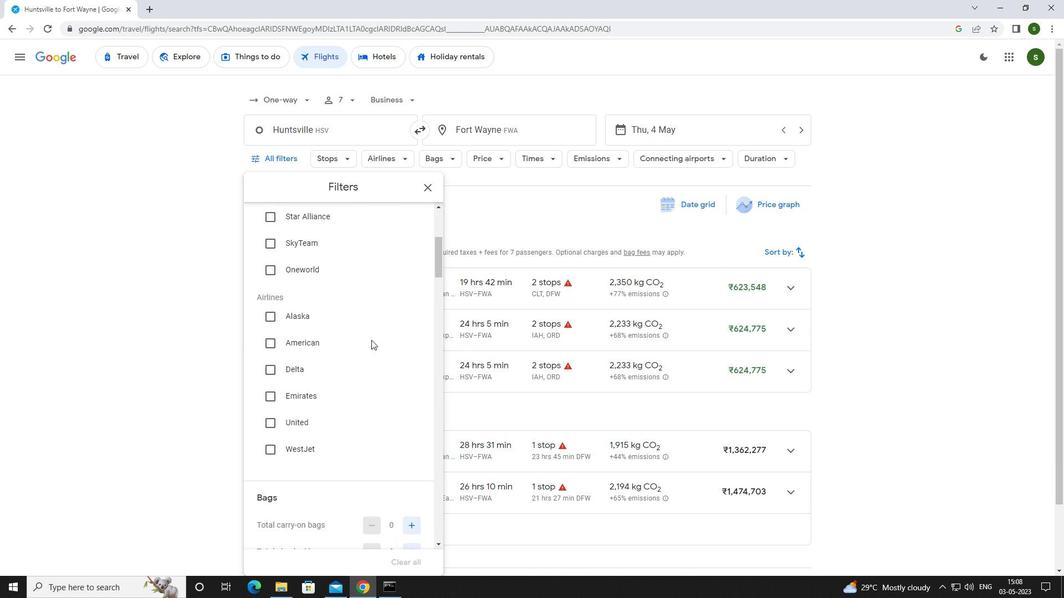 
Action: Mouse scrolled (371, 339) with delta (0, 0)
Screenshot: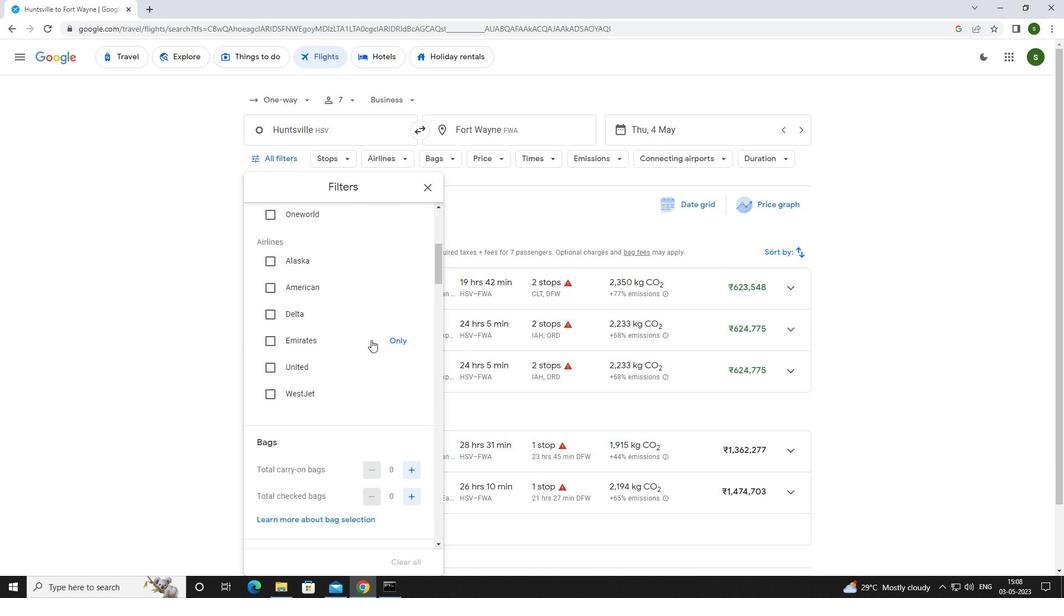 
Action: Mouse scrolled (371, 339) with delta (0, 0)
Screenshot: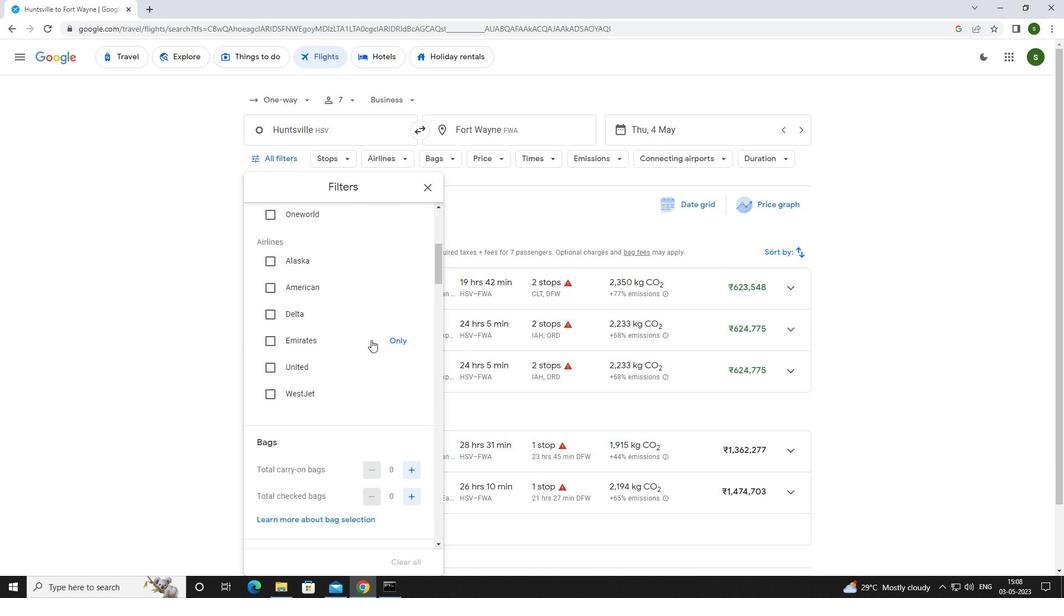 
Action: Mouse scrolled (371, 339) with delta (0, 0)
Screenshot: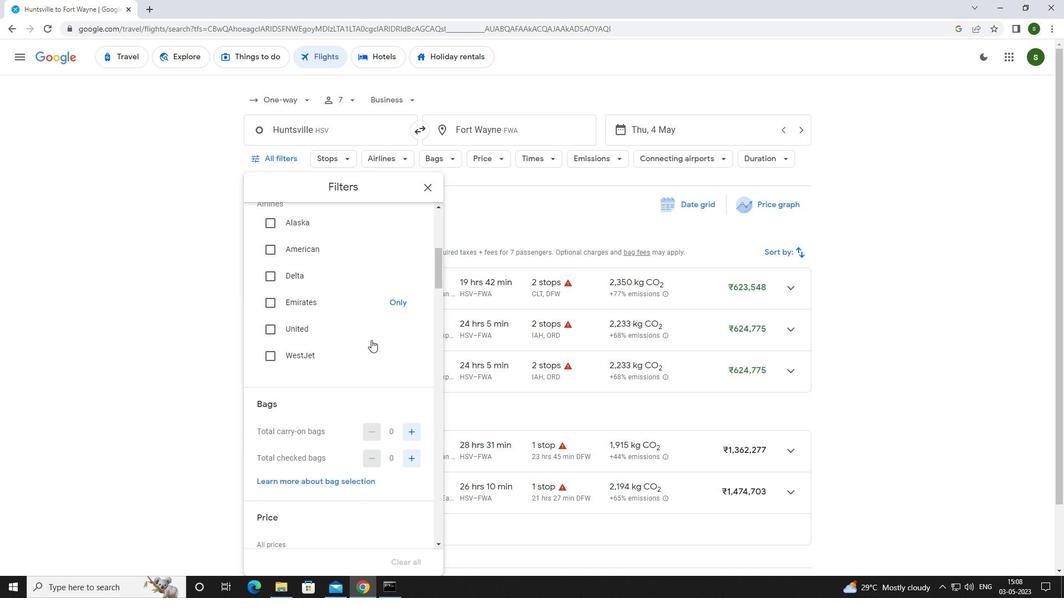 
Action: Mouse moved to (409, 323)
Screenshot: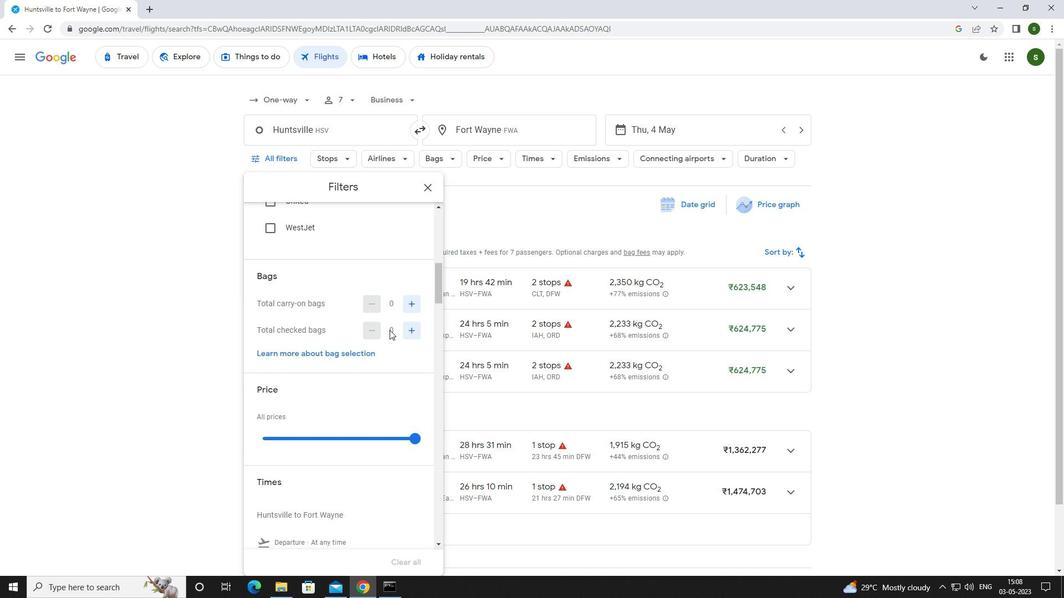 
Action: Mouse pressed left at (409, 323)
Screenshot: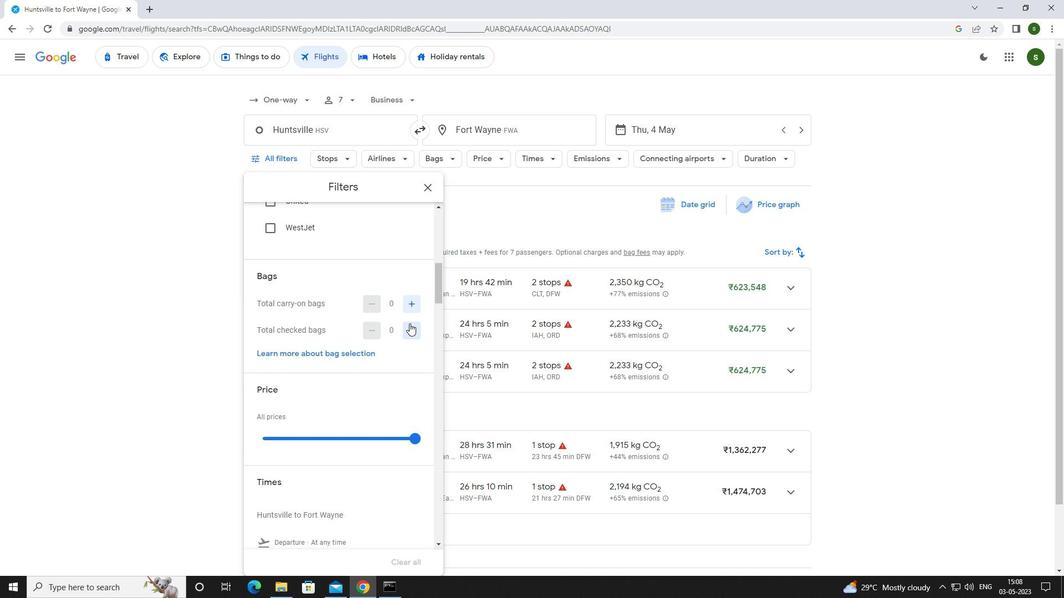 
Action: Mouse pressed left at (409, 323)
Screenshot: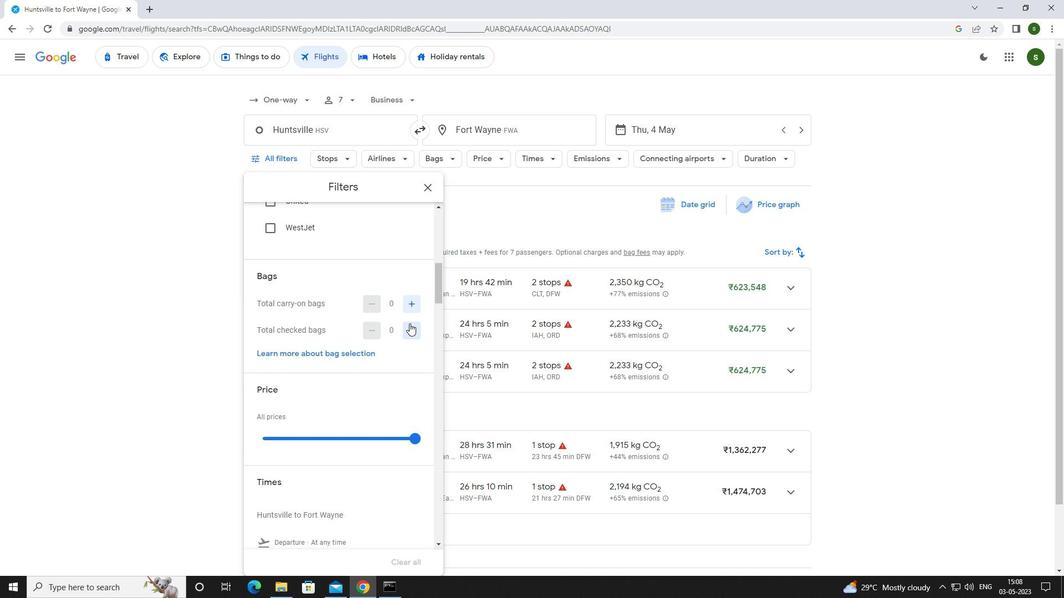 
Action: Mouse pressed left at (409, 323)
Screenshot: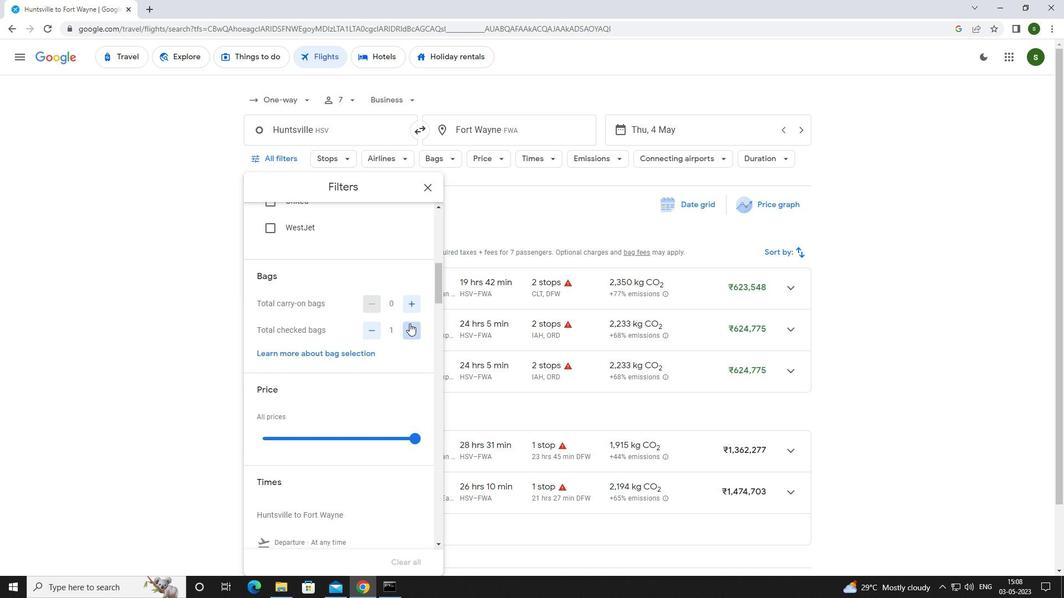 
Action: Mouse pressed left at (409, 323)
Screenshot: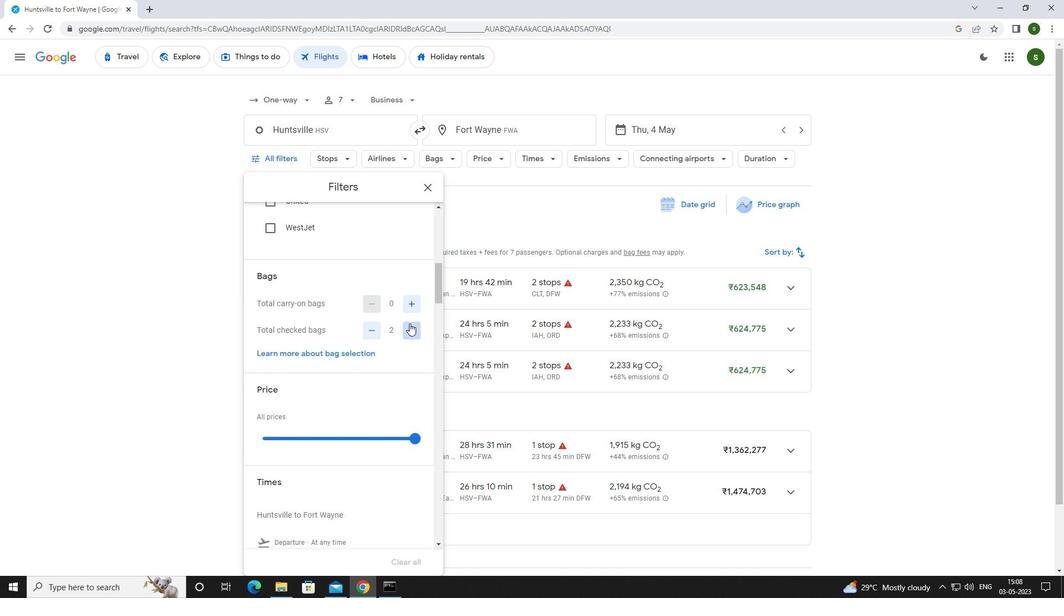 
Action: Mouse pressed left at (409, 323)
Screenshot: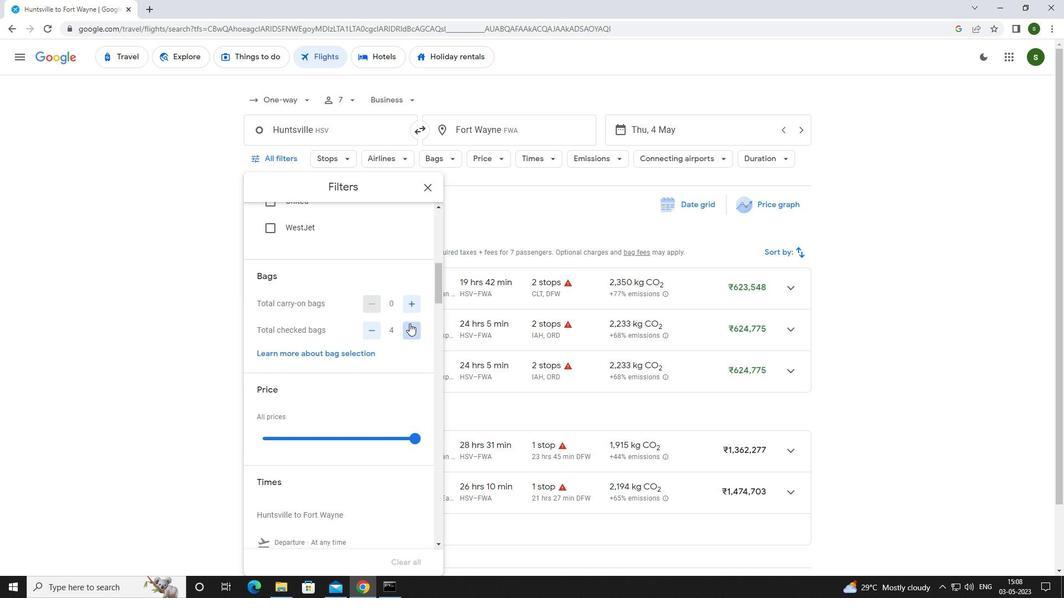 
Action: Mouse pressed left at (409, 323)
Screenshot: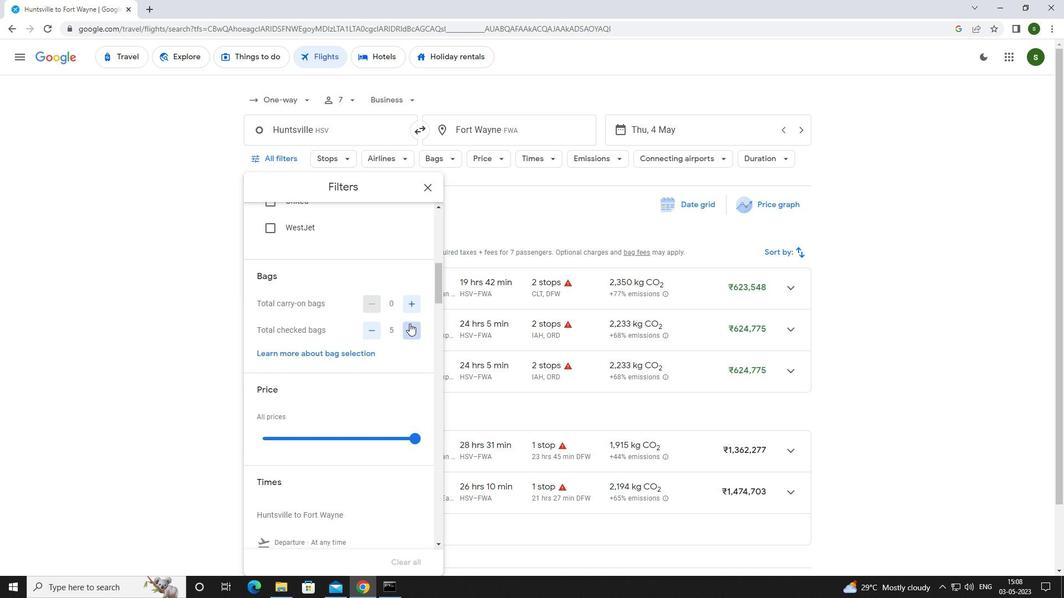 
Action: Mouse pressed left at (409, 323)
Screenshot: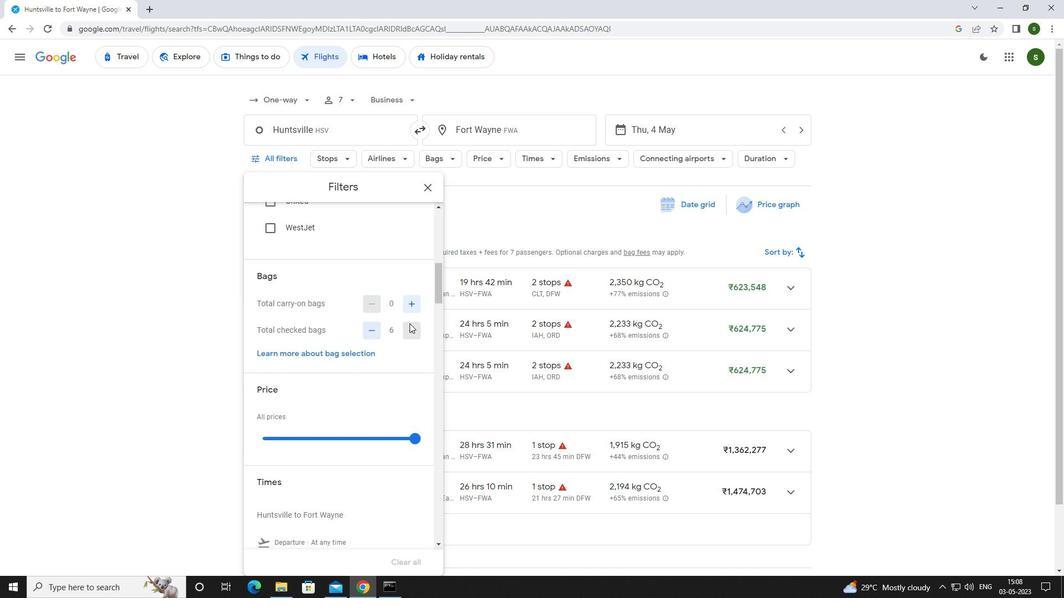 
Action: Mouse moved to (415, 434)
Screenshot: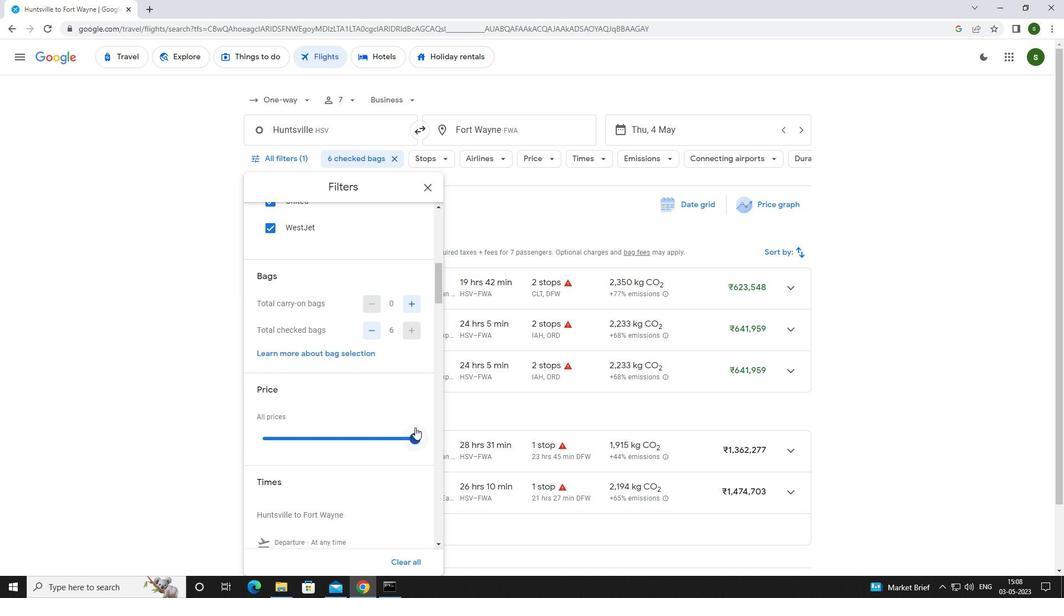 
Action: Mouse pressed left at (415, 434)
Screenshot: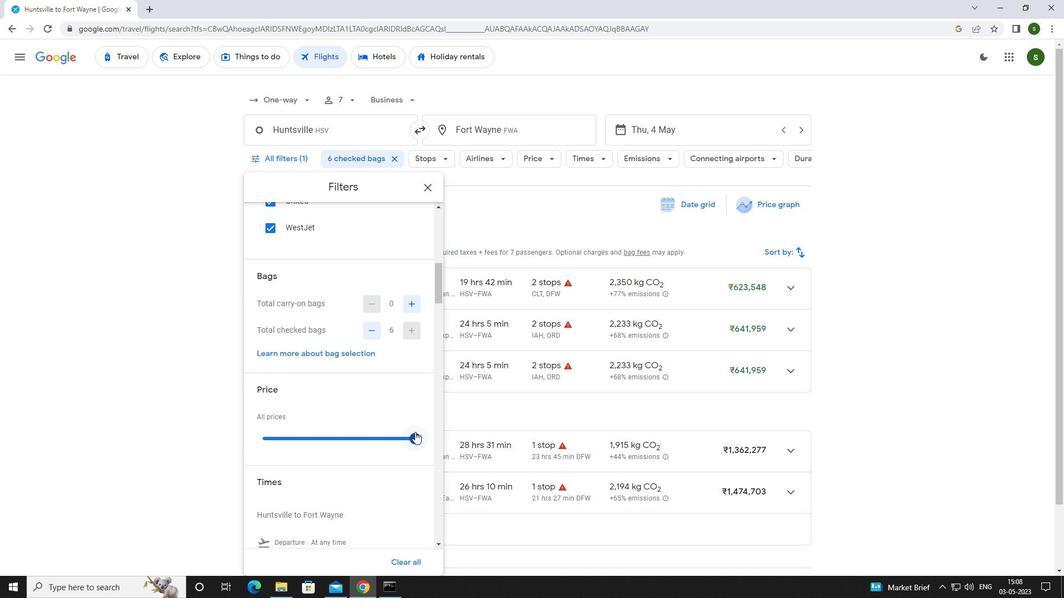 
Action: Mouse moved to (323, 410)
Screenshot: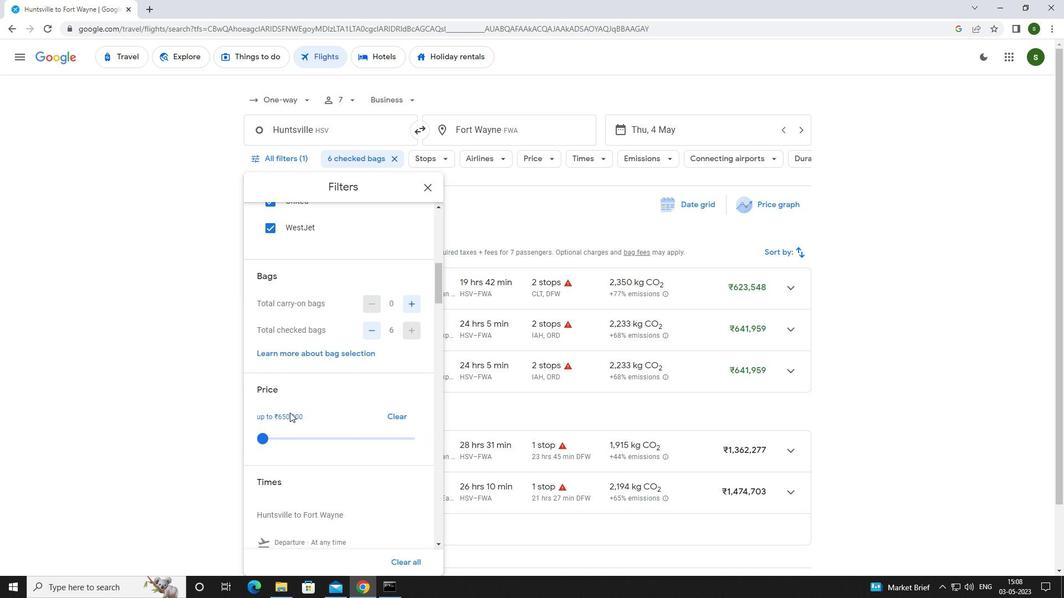 
Action: Mouse scrolled (323, 409) with delta (0, 0)
Screenshot: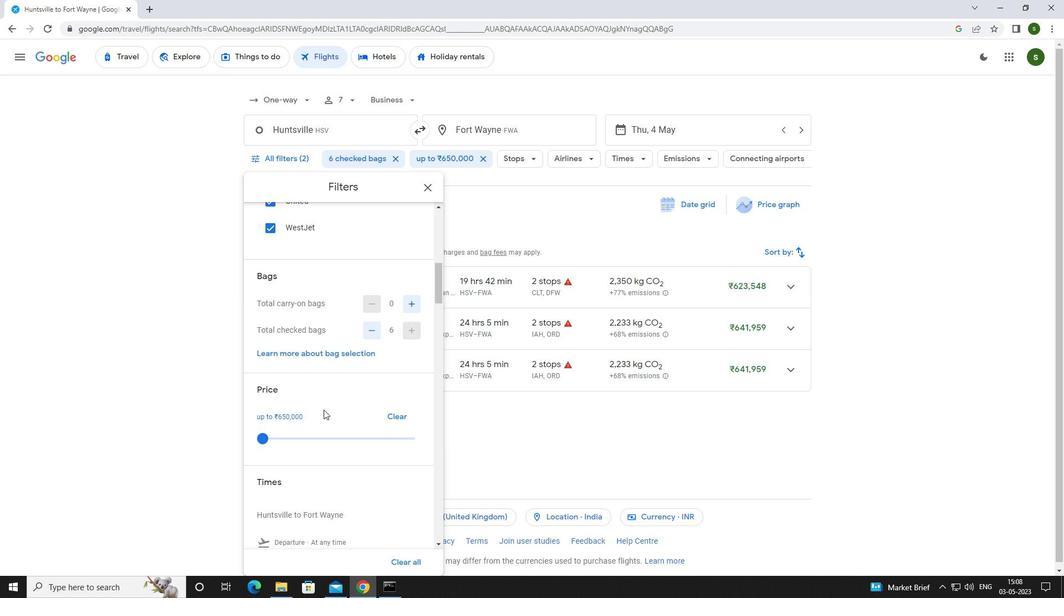 
Action: Mouse scrolled (323, 409) with delta (0, 0)
Screenshot: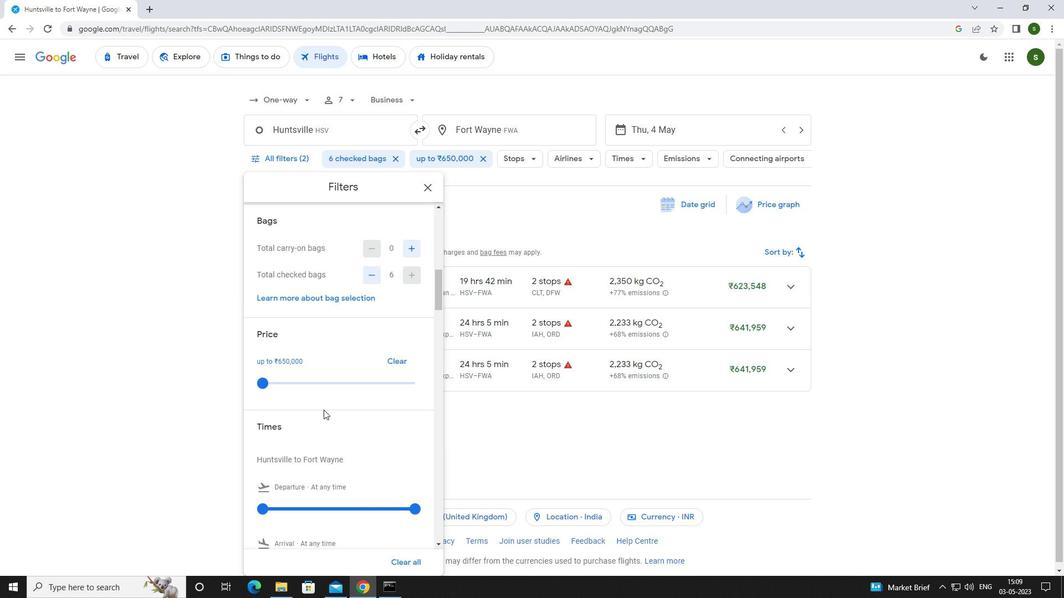 
Action: Mouse moved to (260, 449)
Screenshot: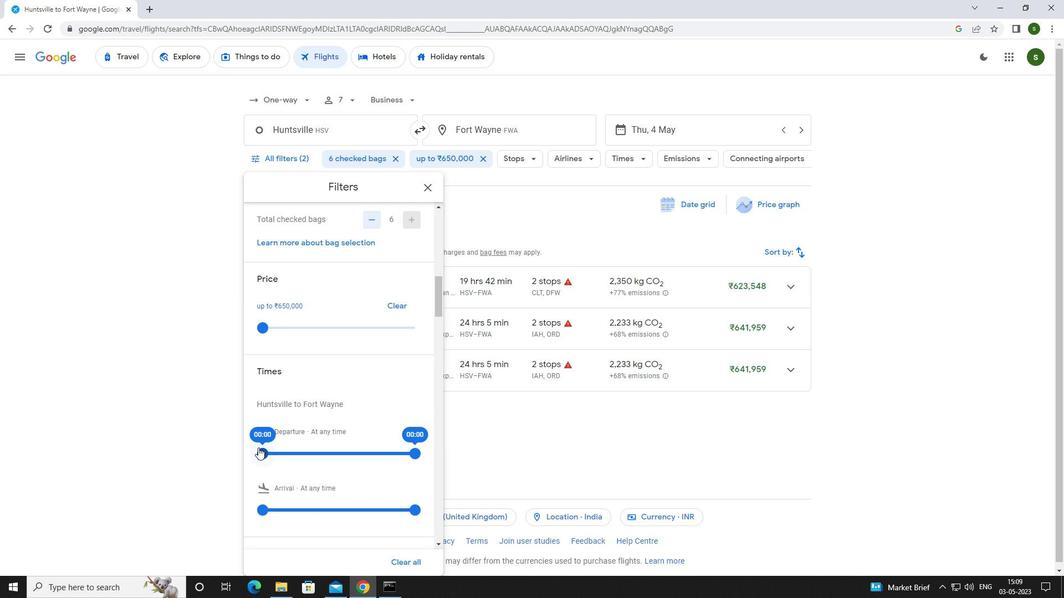 
Action: Mouse pressed left at (260, 449)
Screenshot: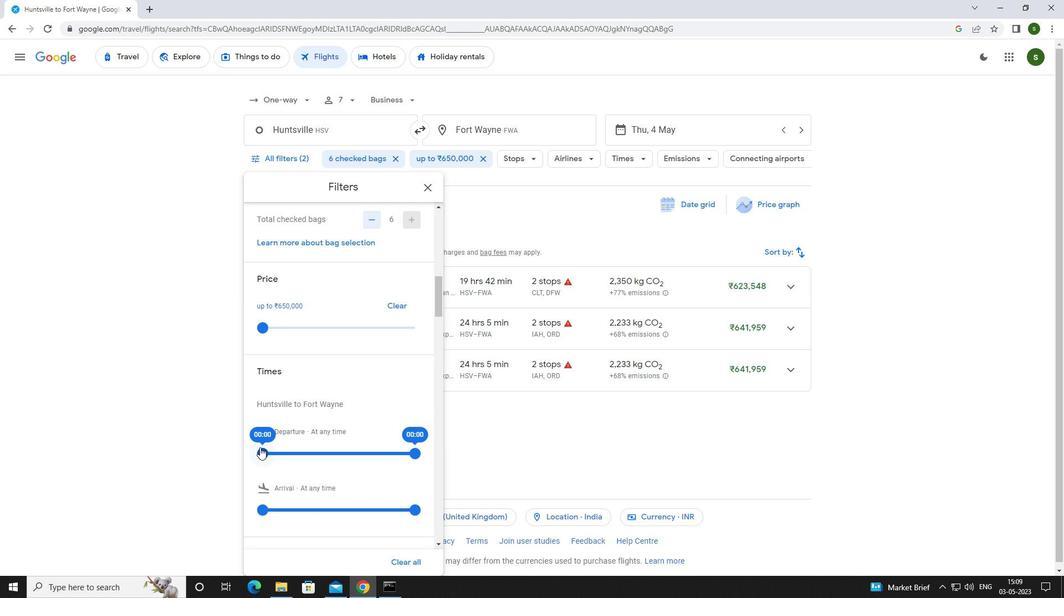 
Action: Mouse moved to (590, 435)
Screenshot: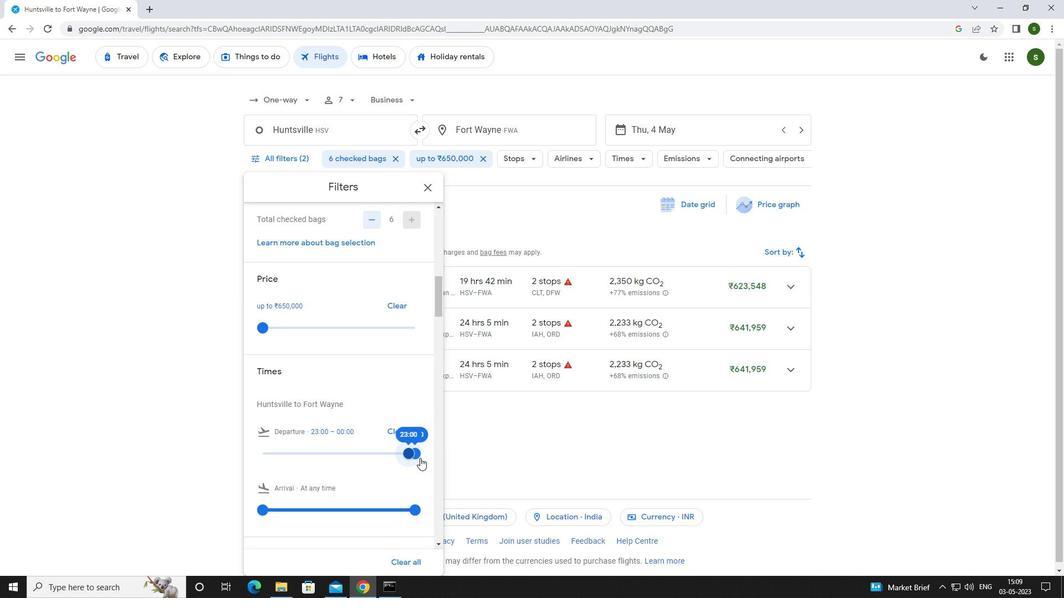 
Action: Mouse pressed left at (590, 435)
Screenshot: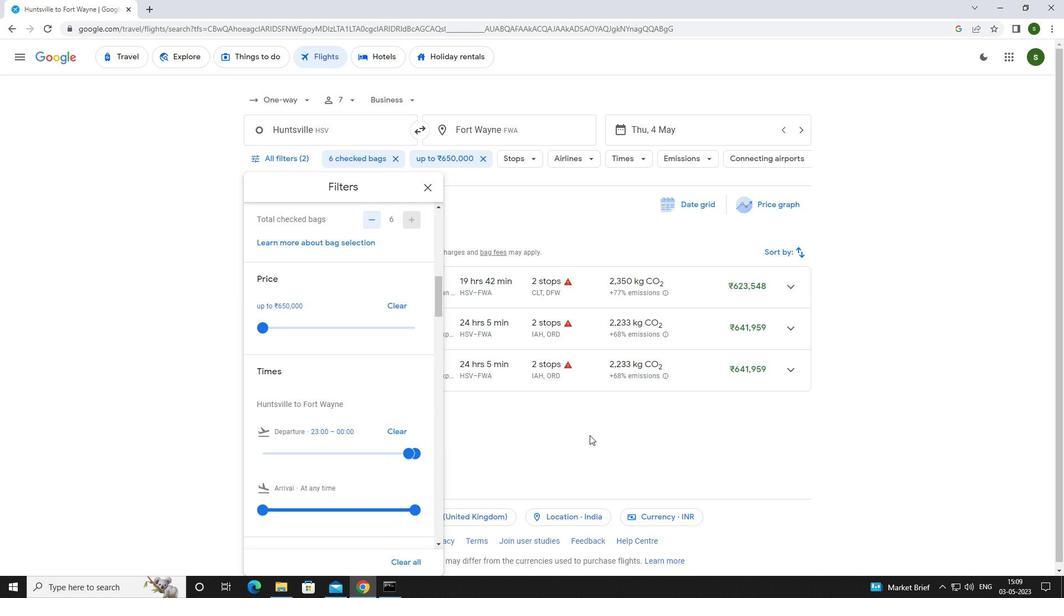
